 Task: Add Attachment from computer to Card Card0000000049 in Board Board0000000013 in Workspace WS0000000005 in Trello. Add Cover Green to Card Card0000000049 in Board Board0000000013 in Workspace WS0000000005 in Trello. Add "Move Card To …" Button titled Button0000000049 to "top" of the list "To Do" to Card Card0000000049 in Board Board0000000013 in Workspace WS0000000005 in Trello. Add Description DS0000000049 to Card Card0000000050 in Board Board0000000013 in Workspace WS0000000005 in Trello. Add Comment CM0000000049 to Card Card0000000050 in Board Board0000000013 in Workspace WS0000000005 in Trello
Action: Mouse moved to (397, 454)
Screenshot: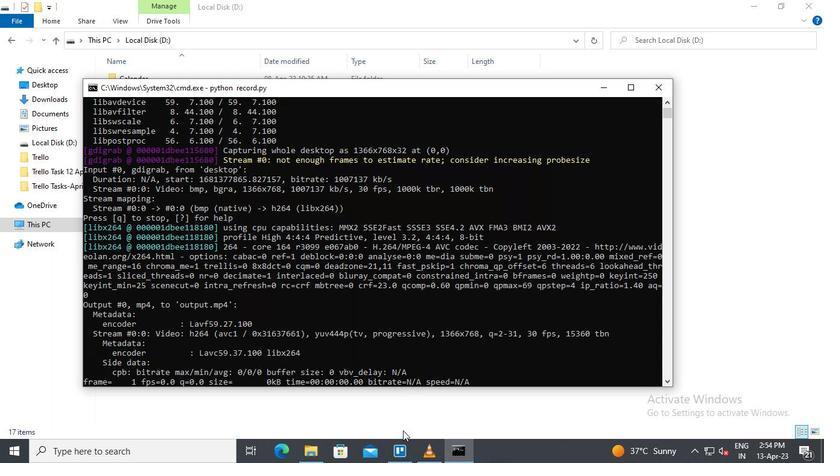 
Action: Mouse pressed left at (397, 454)
Screenshot: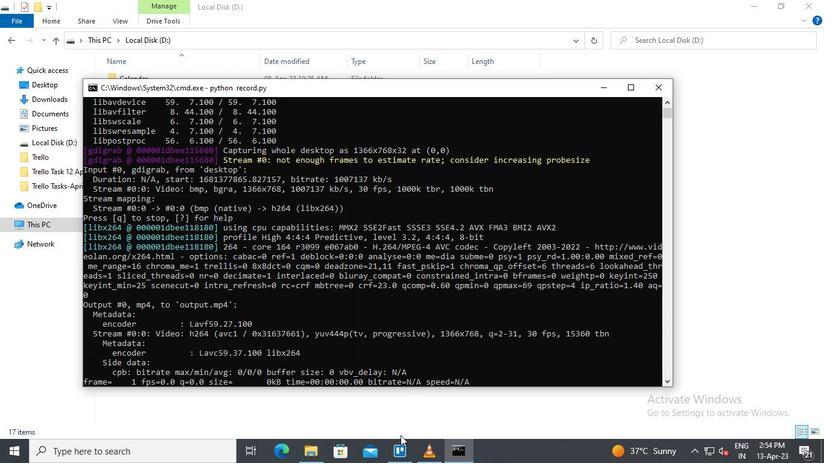
Action: Mouse moved to (237, 135)
Screenshot: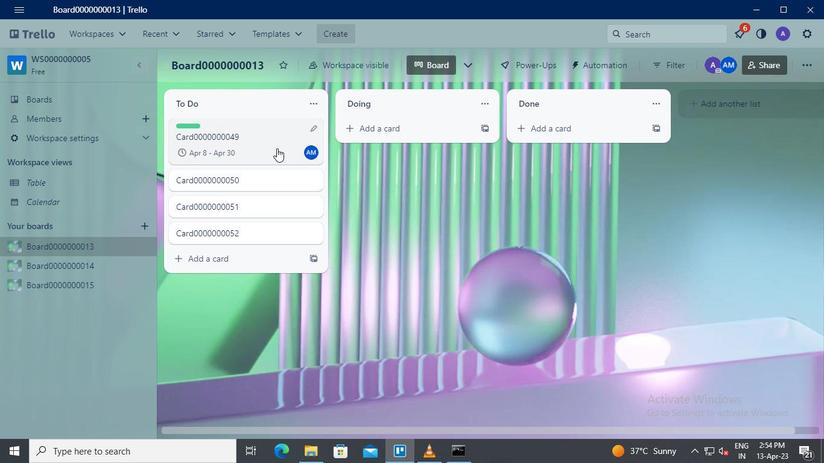 
Action: Mouse pressed left at (237, 135)
Screenshot: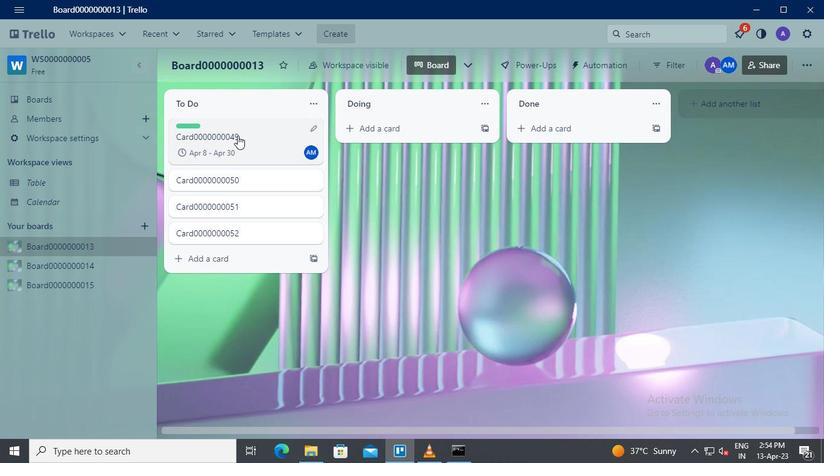 
Action: Mouse moved to (561, 247)
Screenshot: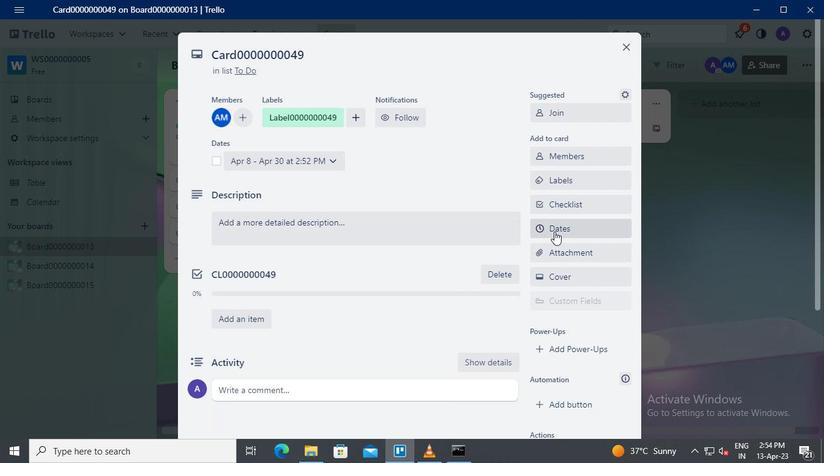 
Action: Mouse pressed left at (561, 247)
Screenshot: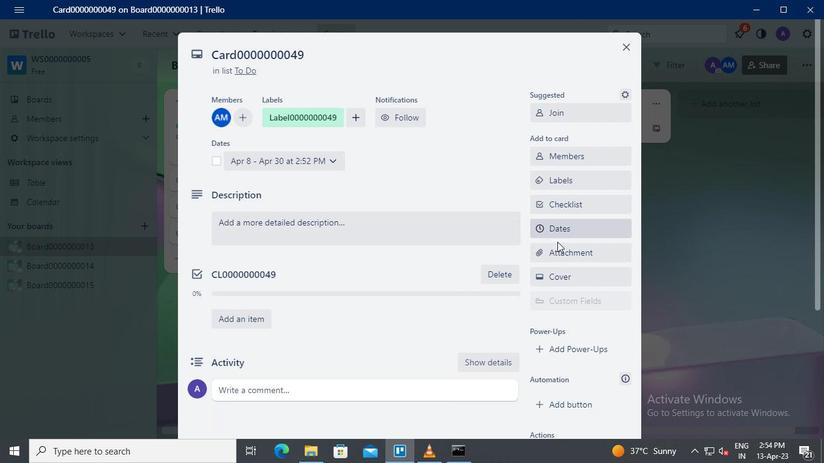 
Action: Mouse moved to (570, 103)
Screenshot: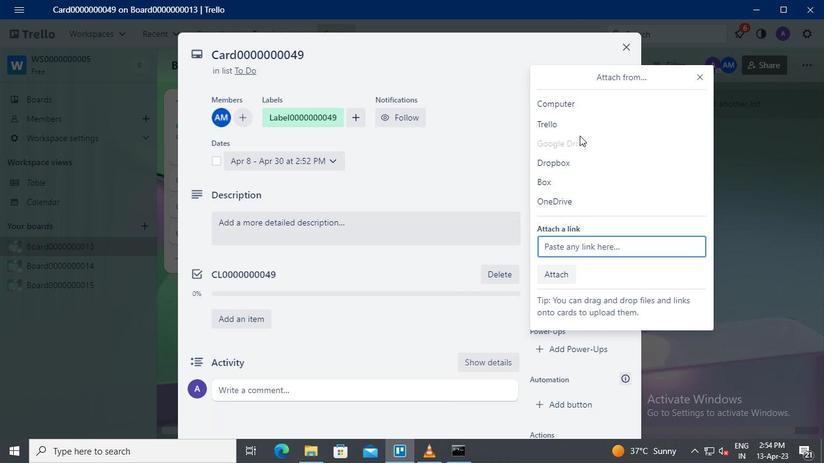 
Action: Mouse pressed left at (570, 103)
Screenshot: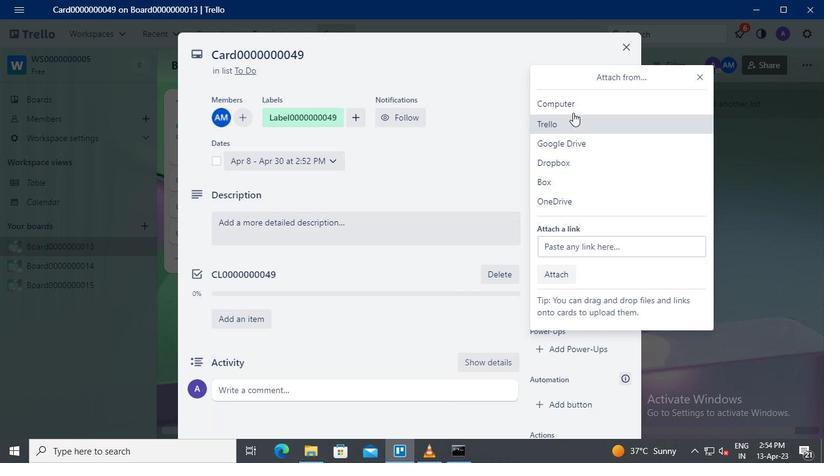 
Action: Mouse moved to (258, 105)
Screenshot: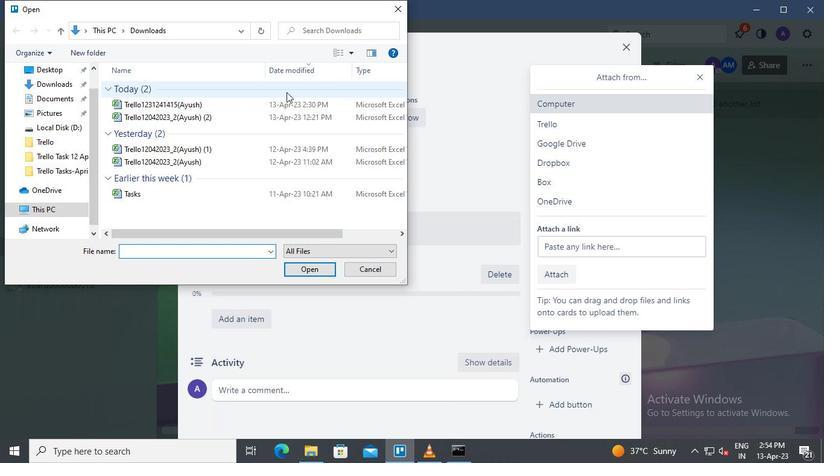 
Action: Mouse pressed left at (258, 105)
Screenshot: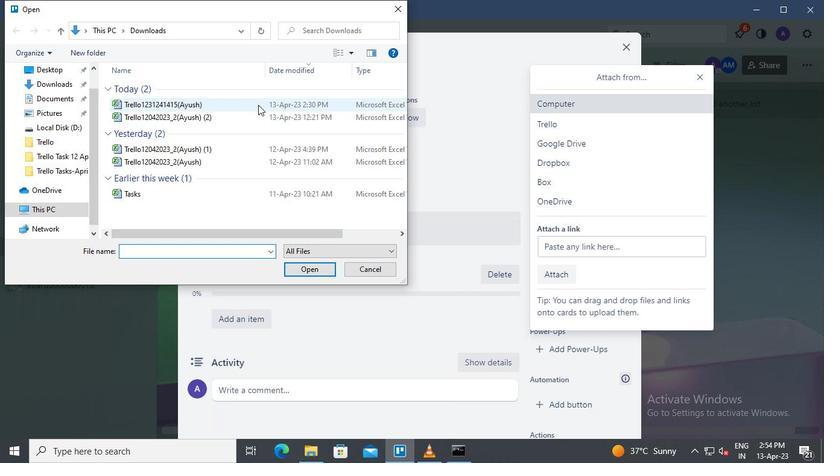 
Action: Mouse moved to (304, 266)
Screenshot: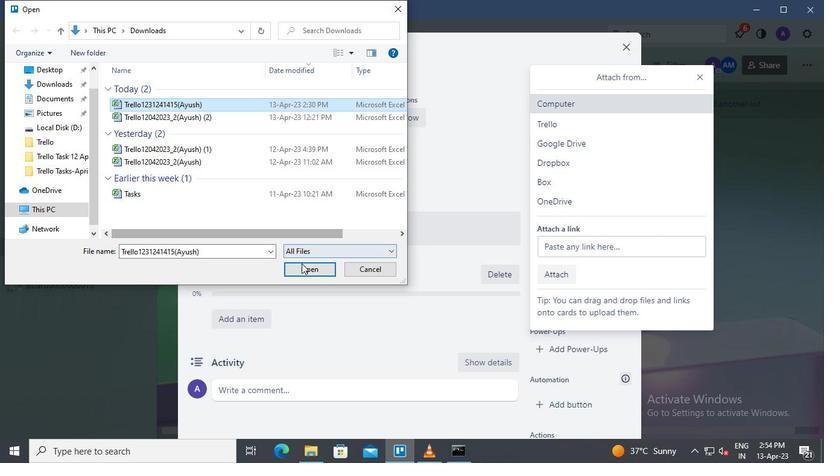 
Action: Mouse pressed left at (304, 266)
Screenshot: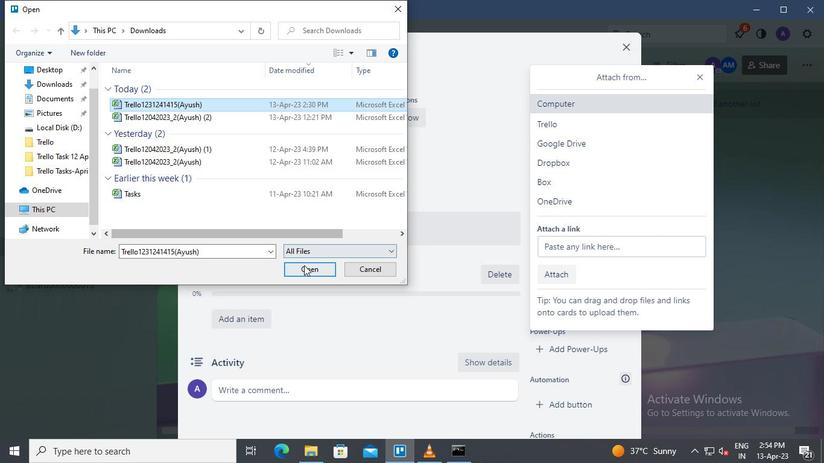 
Action: Mouse moved to (566, 277)
Screenshot: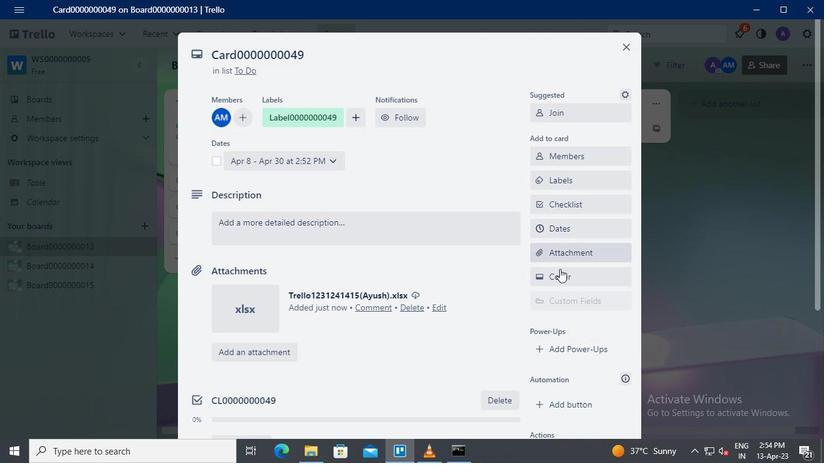 
Action: Mouse pressed left at (566, 277)
Screenshot: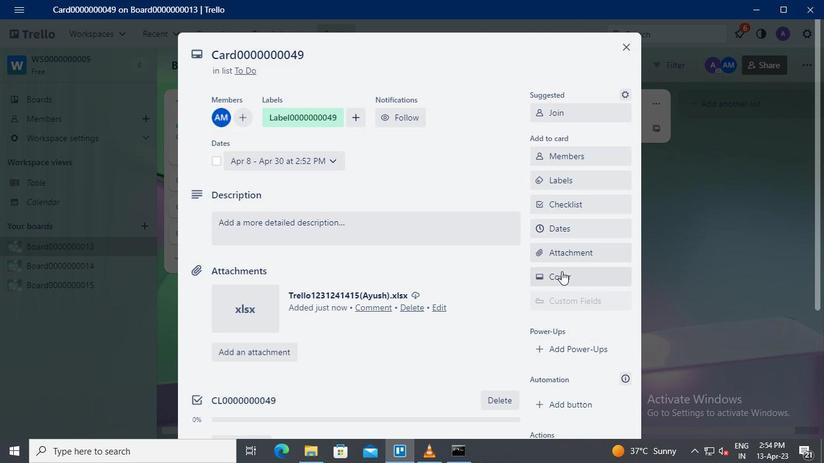 
Action: Mouse moved to (560, 197)
Screenshot: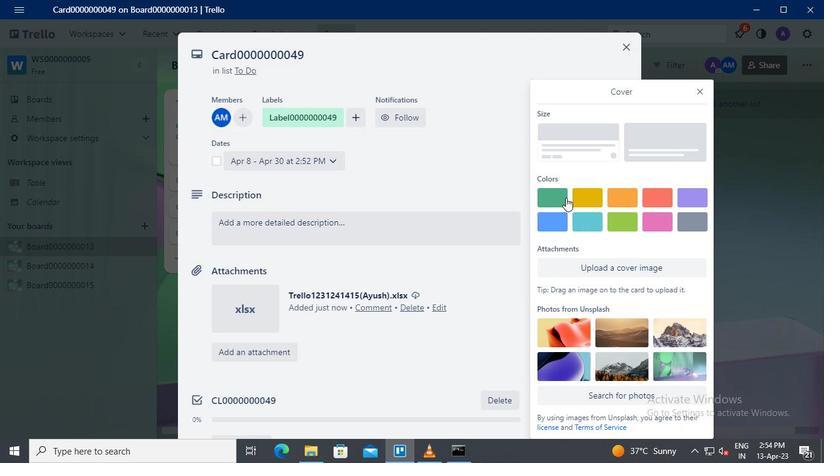 
Action: Mouse pressed left at (560, 197)
Screenshot: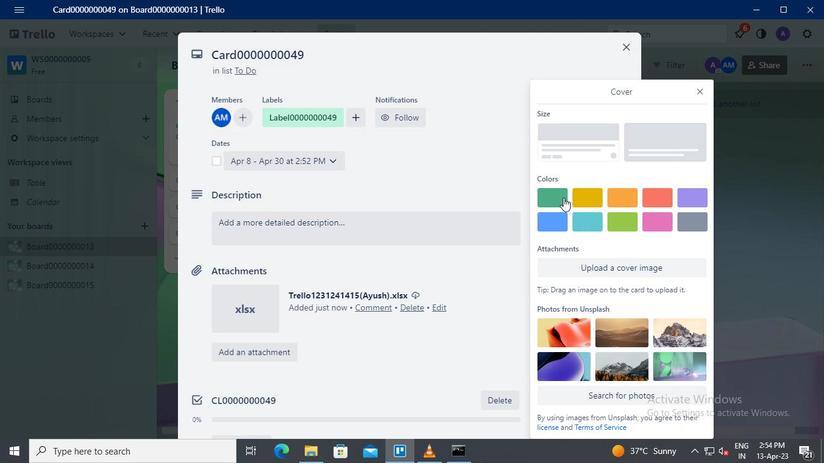 
Action: Mouse moved to (698, 71)
Screenshot: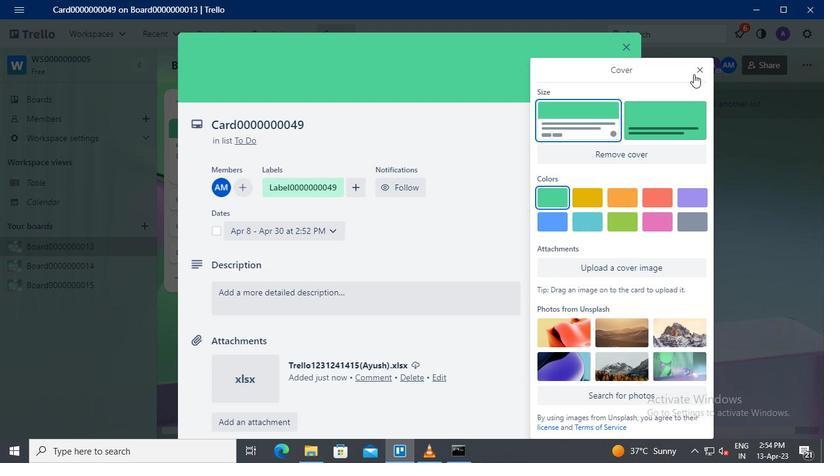 
Action: Mouse pressed left at (698, 71)
Screenshot: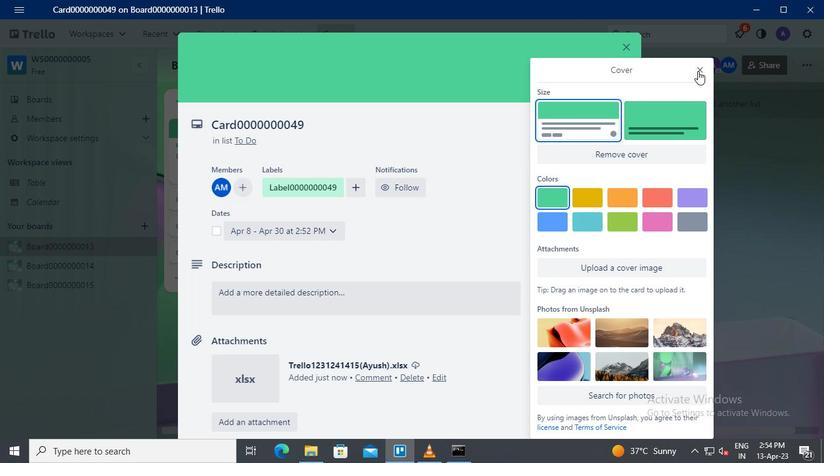 
Action: Mouse moved to (577, 267)
Screenshot: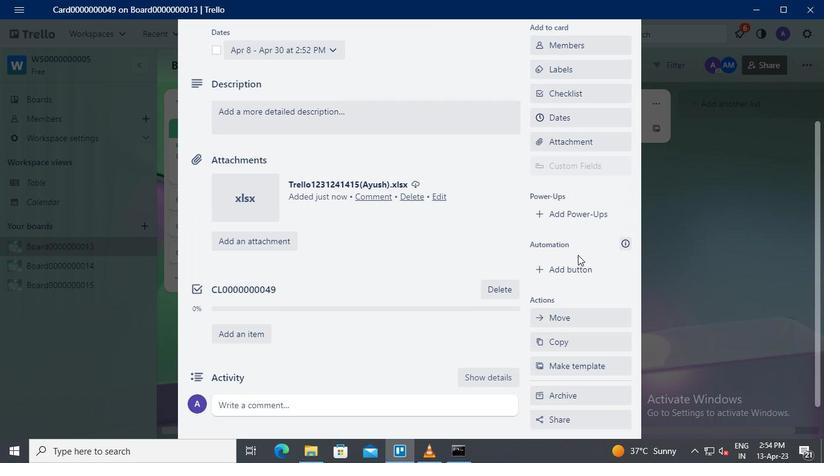 
Action: Mouse pressed left at (577, 267)
Screenshot: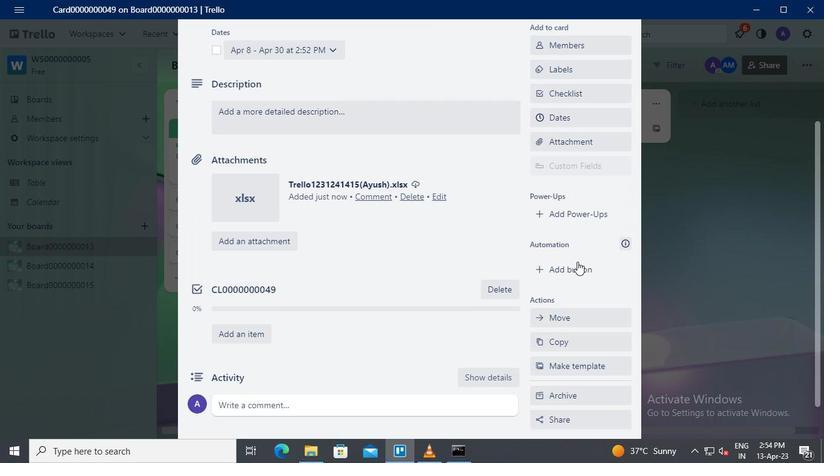 
Action: Mouse moved to (604, 114)
Screenshot: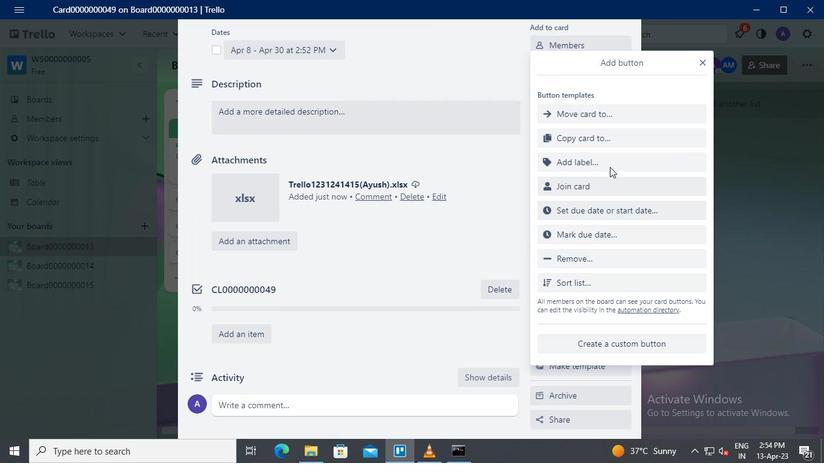 
Action: Mouse pressed left at (604, 114)
Screenshot: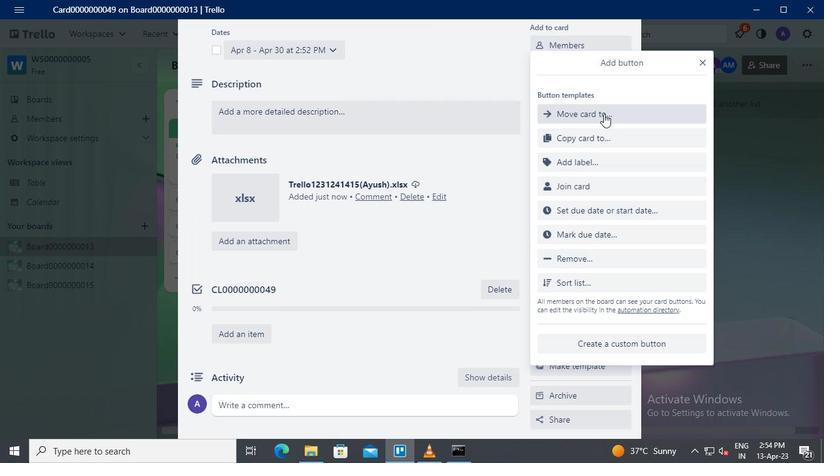 
Action: Mouse moved to (602, 114)
Screenshot: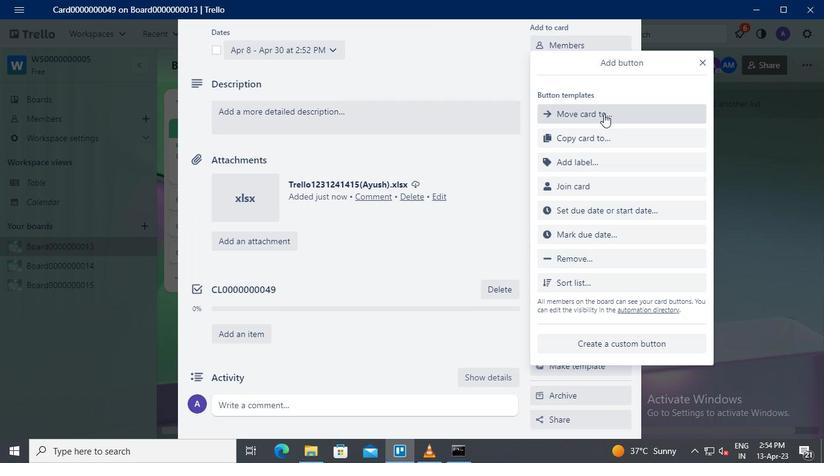 
Action: Keyboard Key.shift
Screenshot: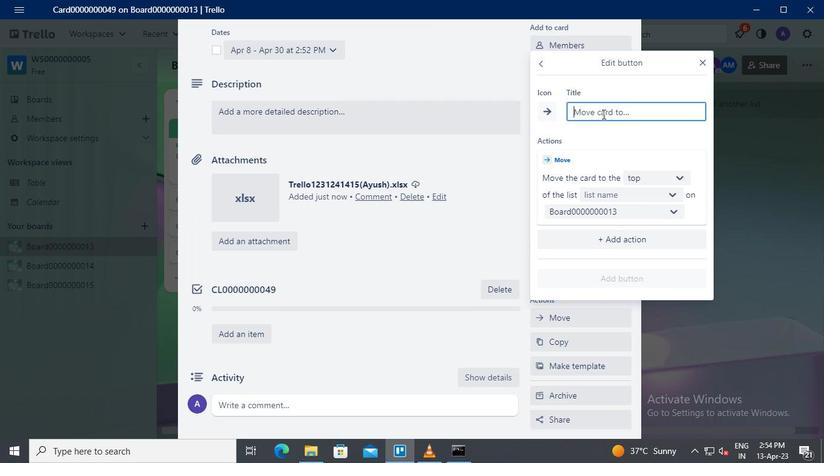 
Action: Keyboard B
Screenshot: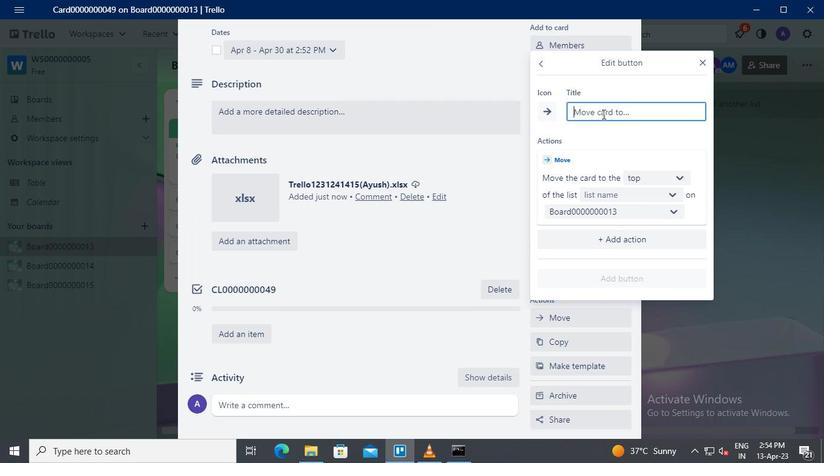 
Action: Keyboard u
Screenshot: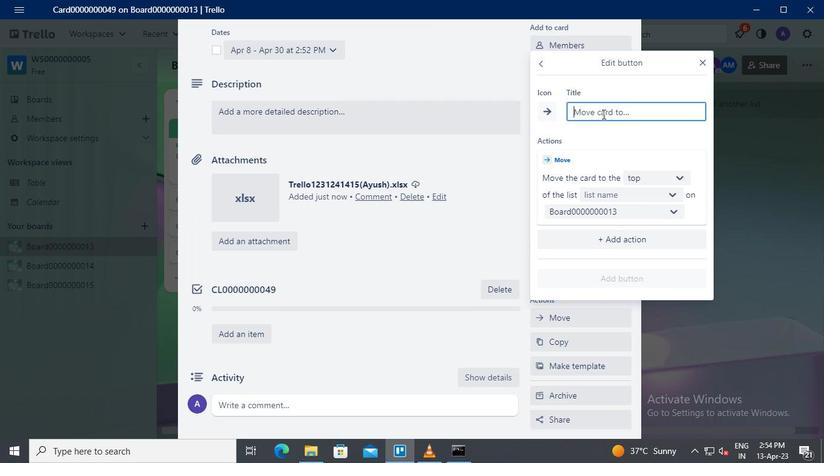 
Action: Keyboard t
Screenshot: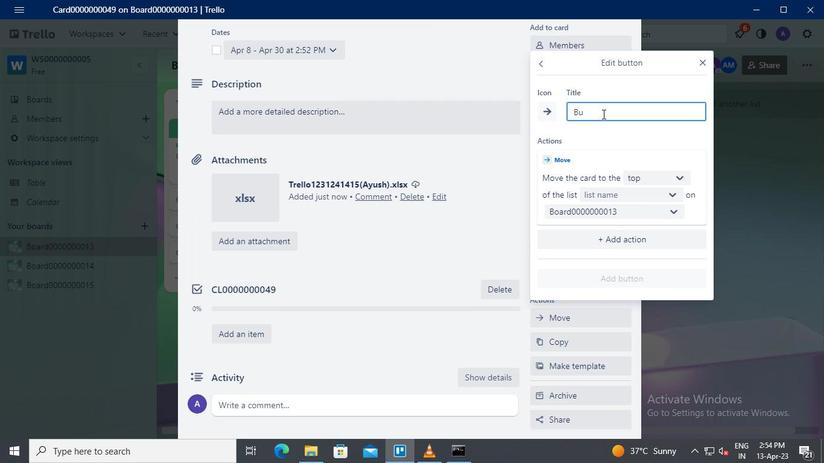 
Action: Keyboard t
Screenshot: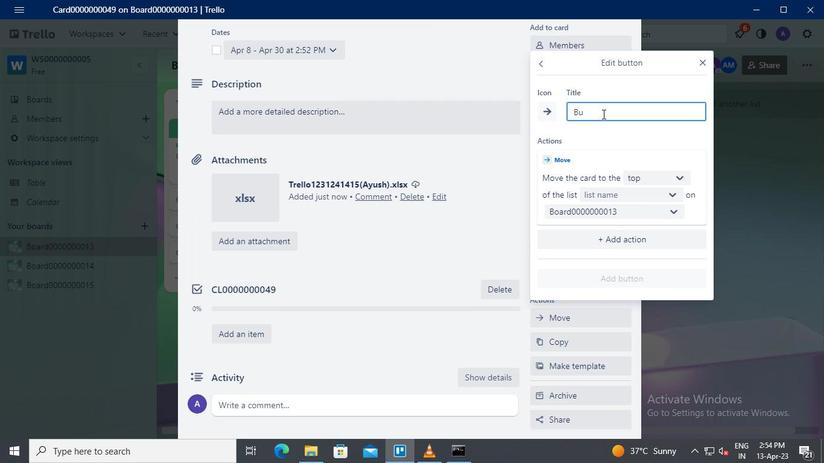 
Action: Keyboard o
Screenshot: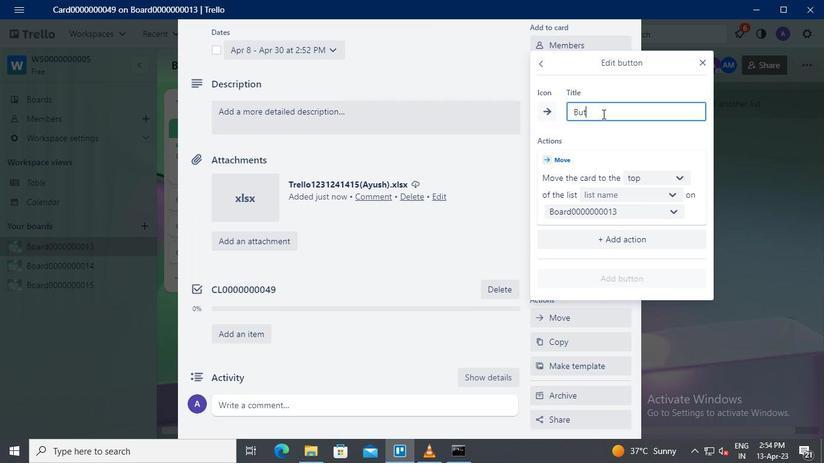 
Action: Keyboard n
Screenshot: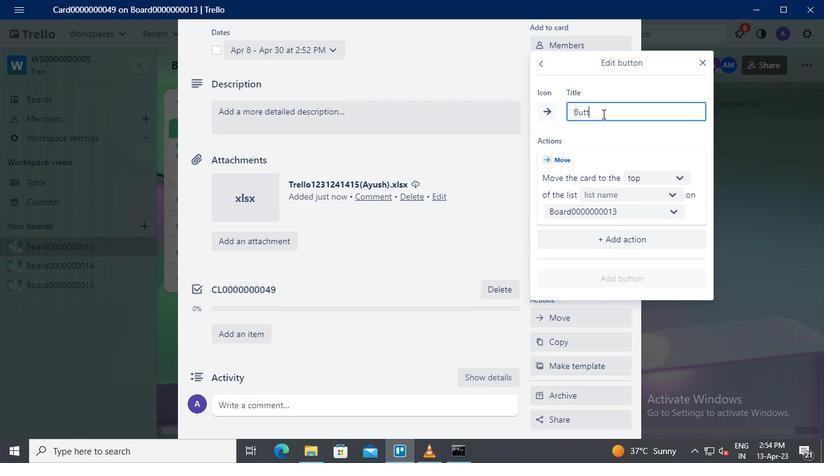 
Action: Keyboard <96>
Screenshot: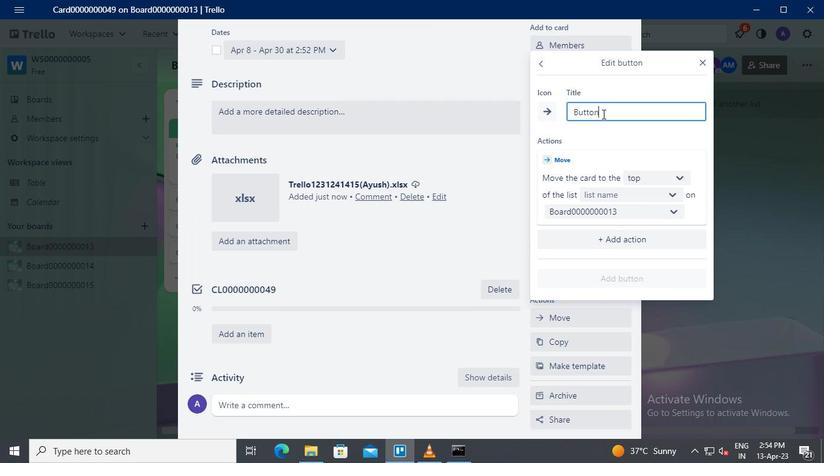 
Action: Keyboard <96>
Screenshot: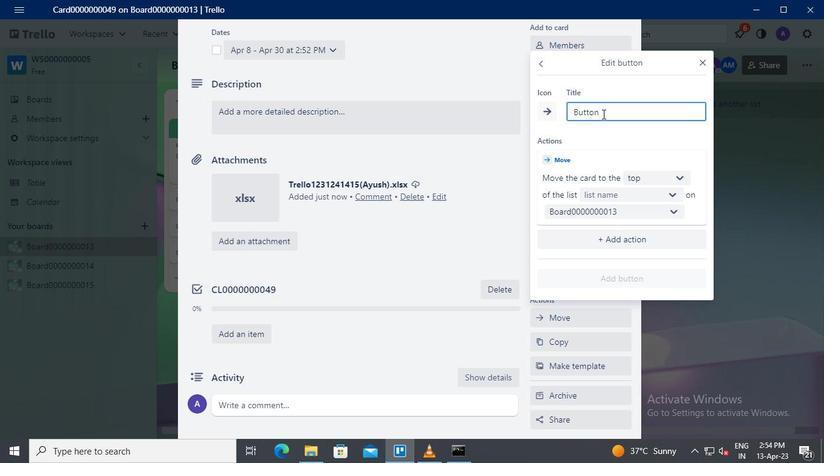 
Action: Keyboard <96>
Screenshot: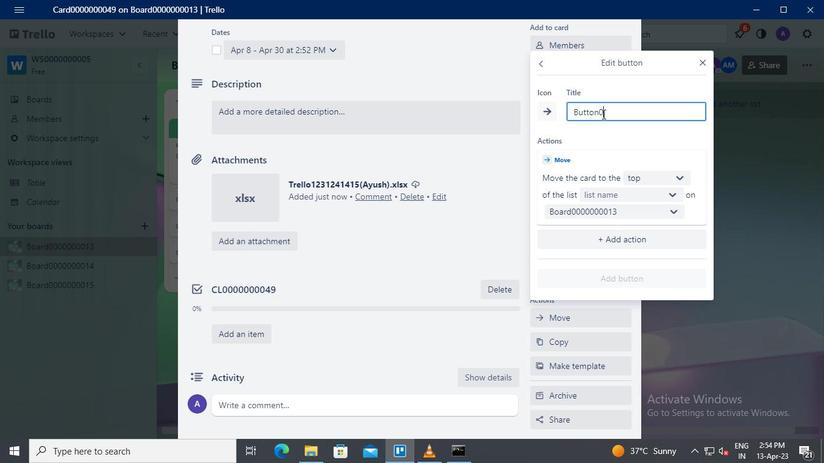 
Action: Keyboard <96>
Screenshot: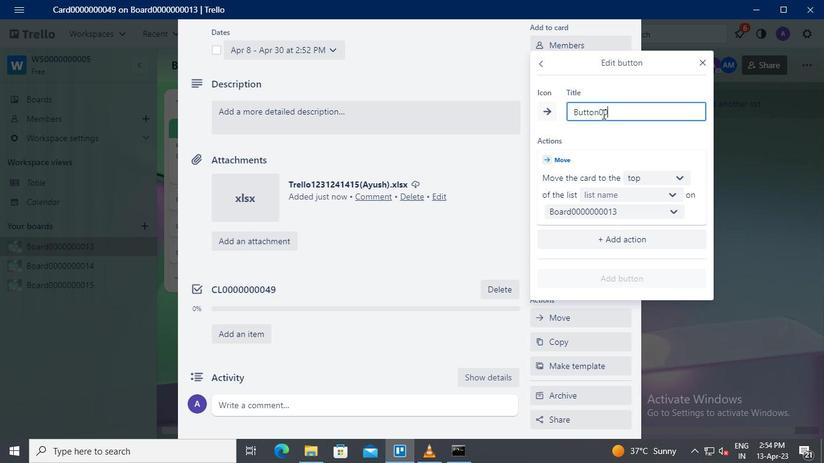 
Action: Keyboard <96>
Screenshot: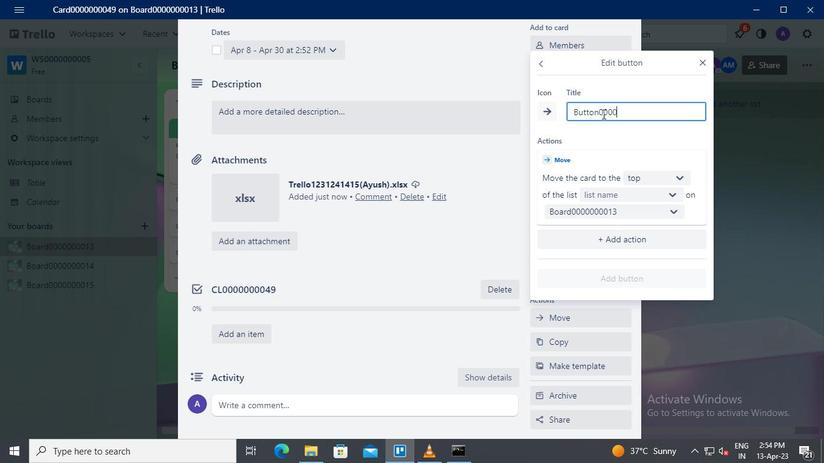 
Action: Keyboard <96>
Screenshot: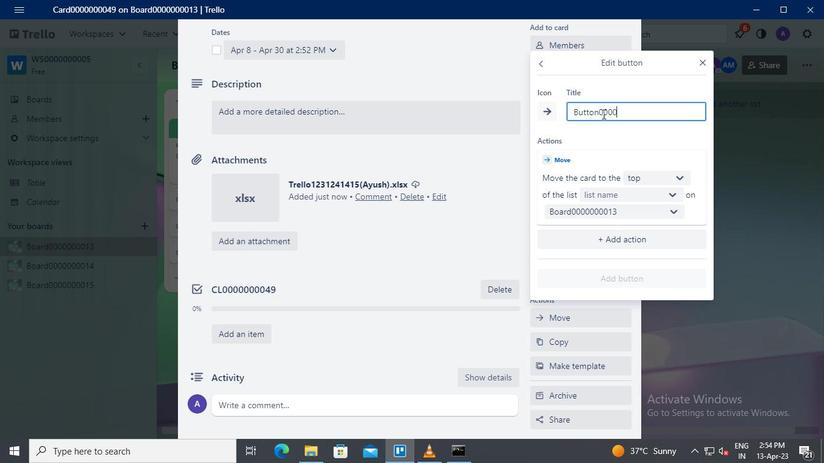 
Action: Keyboard <96>
Screenshot: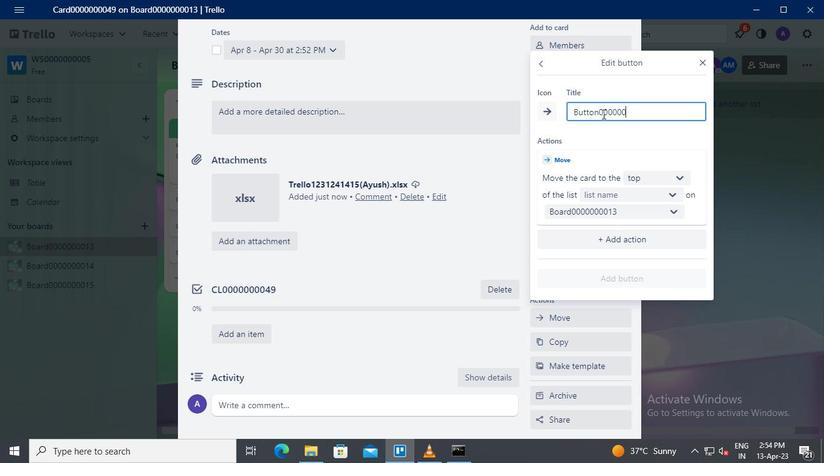 
Action: Keyboard <96>
Screenshot: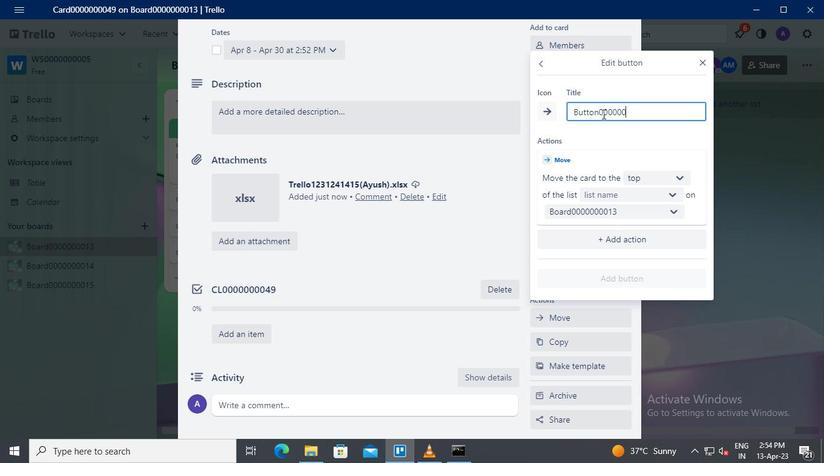 
Action: Keyboard <100>
Screenshot: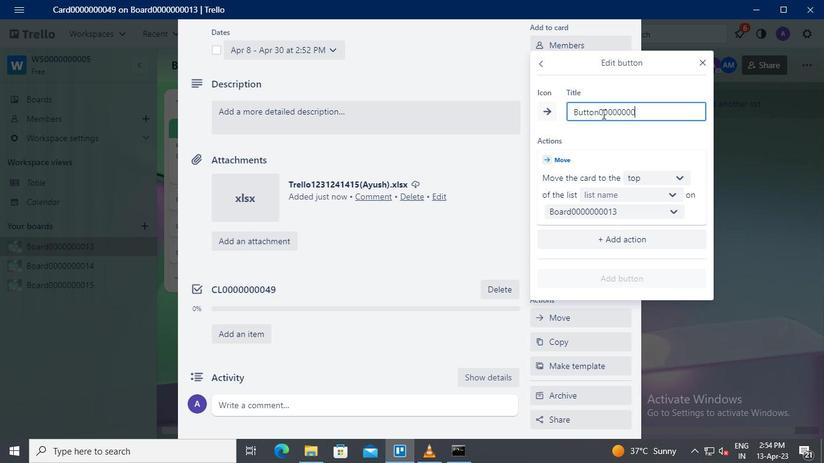 
Action: Keyboard <105>
Screenshot: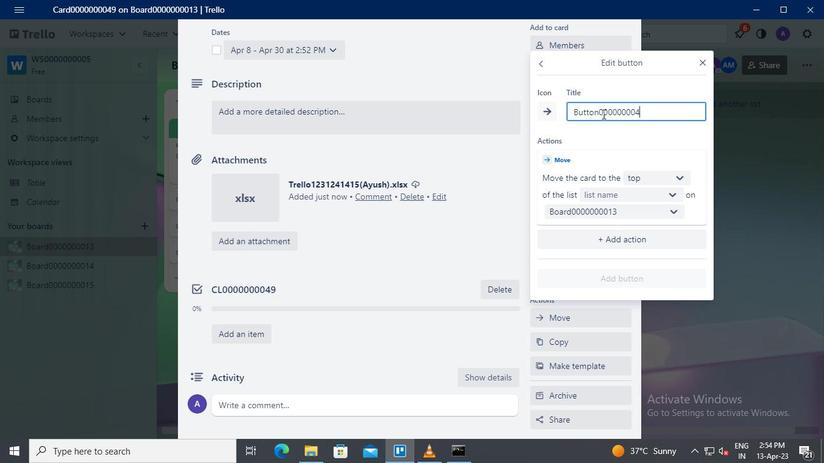 
Action: Mouse moved to (633, 175)
Screenshot: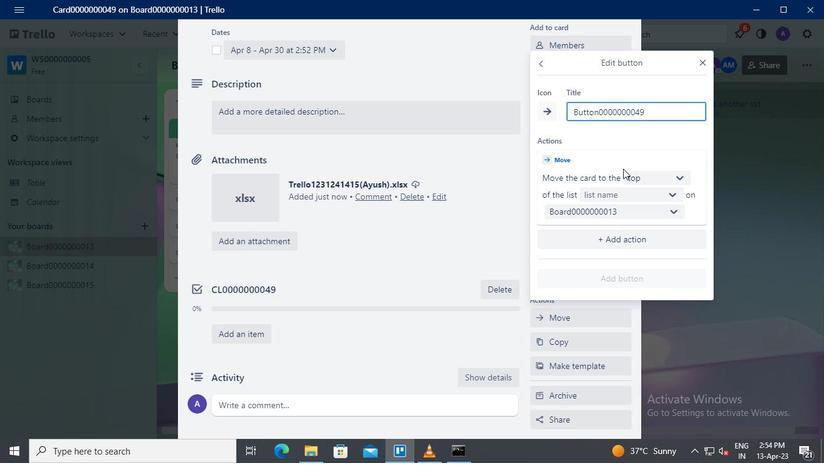
Action: Mouse pressed left at (633, 175)
Screenshot: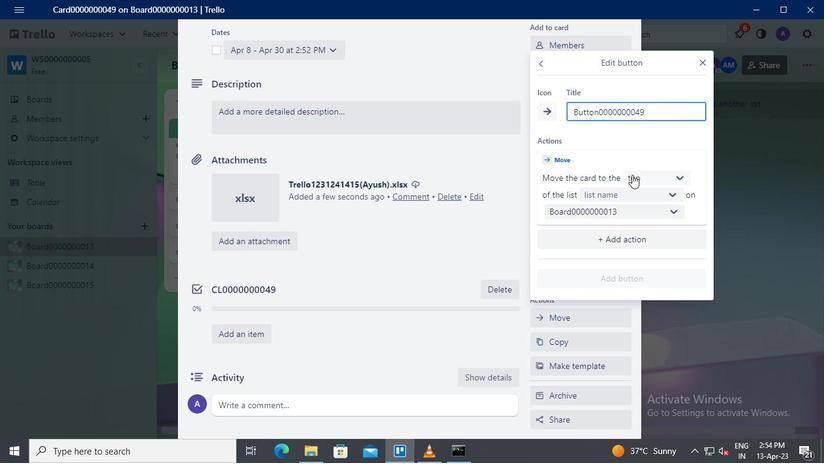 
Action: Mouse moved to (645, 198)
Screenshot: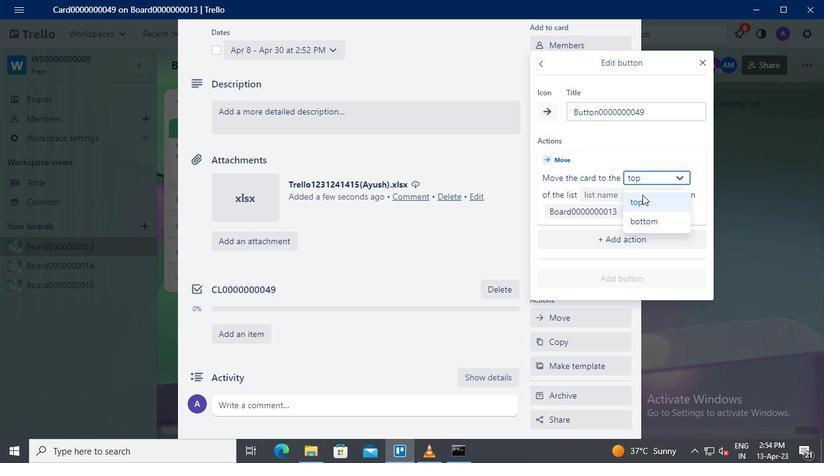 
Action: Mouse pressed left at (645, 198)
Screenshot: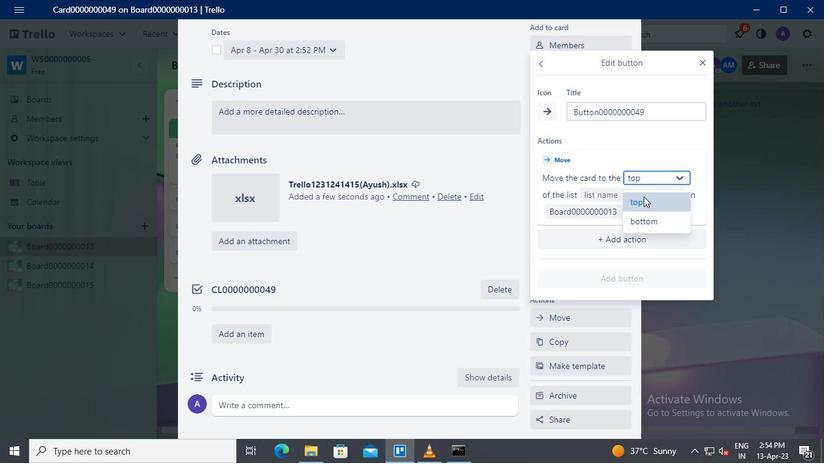 
Action: Mouse moved to (619, 192)
Screenshot: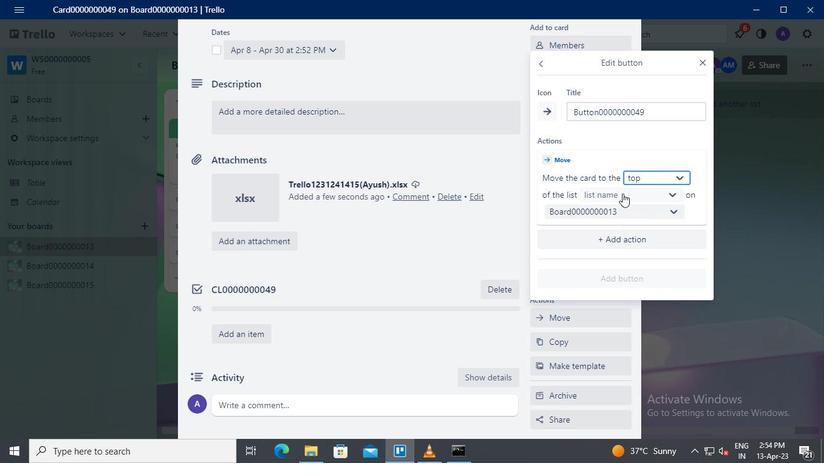 
Action: Mouse pressed left at (619, 192)
Screenshot: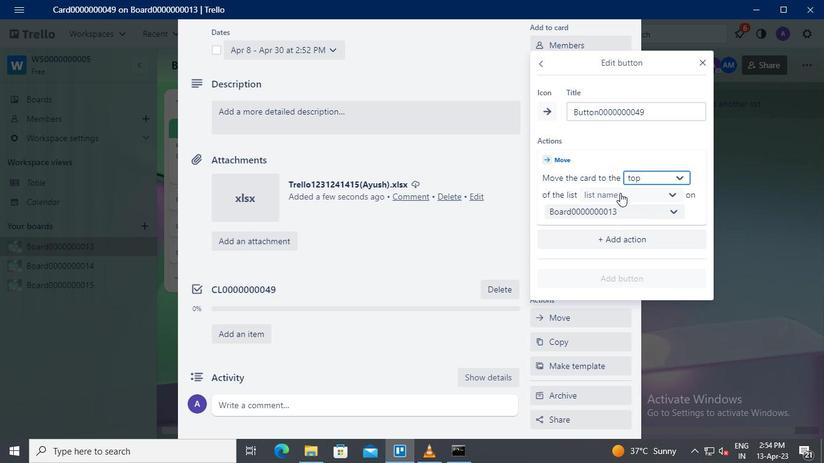 
Action: Mouse moved to (616, 214)
Screenshot: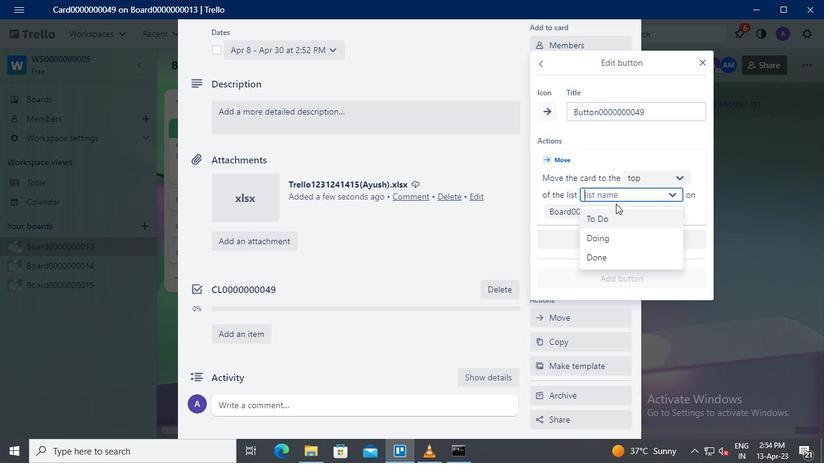 
Action: Mouse pressed left at (616, 214)
Screenshot: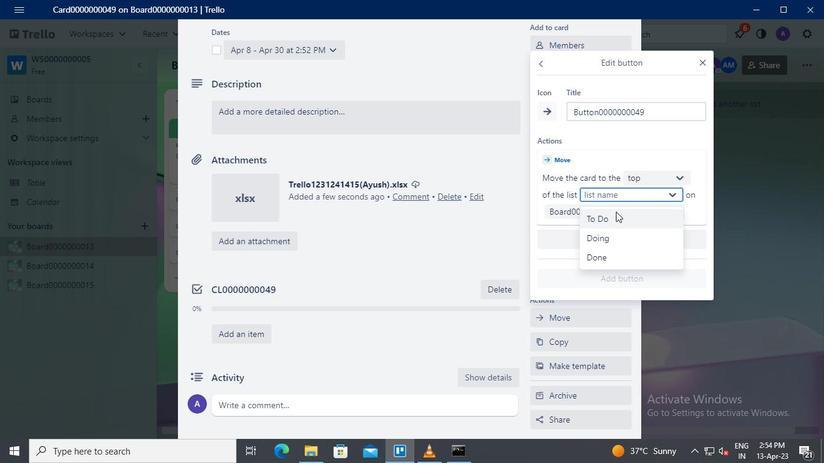 
Action: Mouse moved to (623, 275)
Screenshot: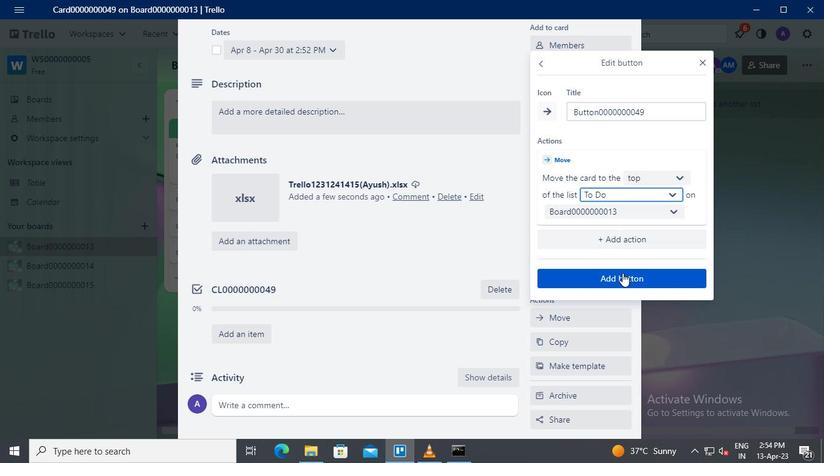 
Action: Mouse pressed left at (623, 275)
Screenshot: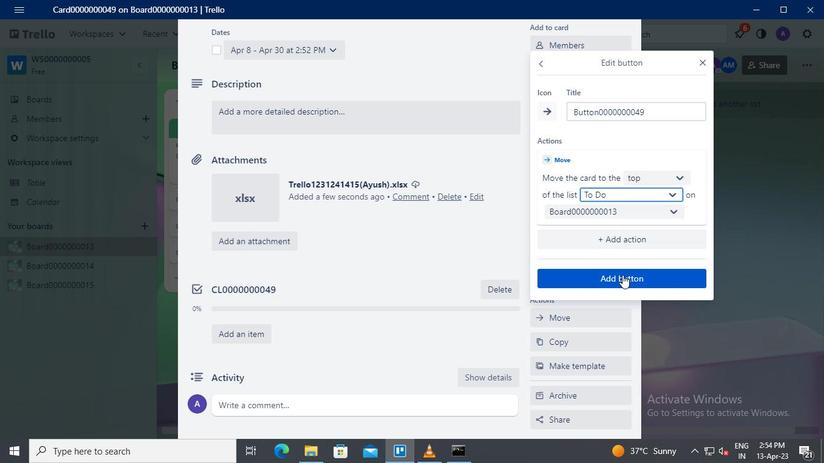 
Action: Mouse moved to (235, 116)
Screenshot: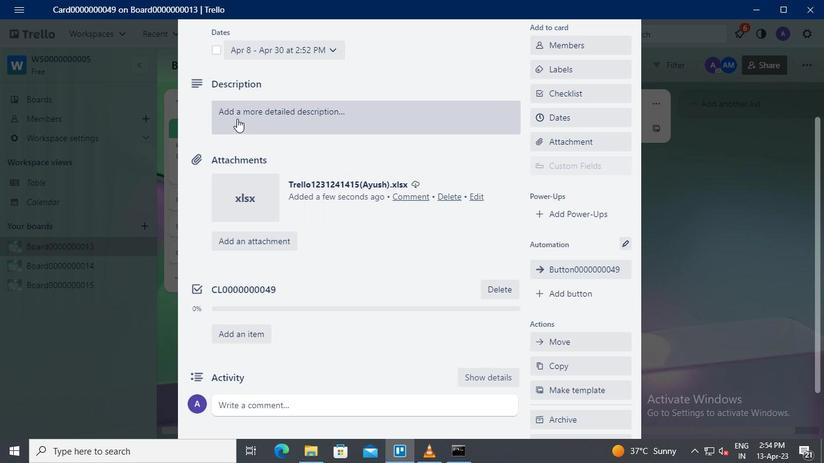 
Action: Mouse pressed left at (235, 116)
Screenshot: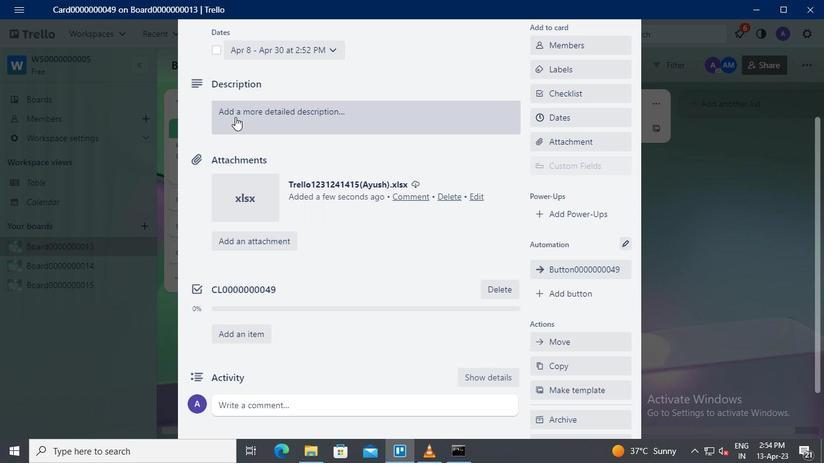 
Action: Mouse moved to (246, 160)
Screenshot: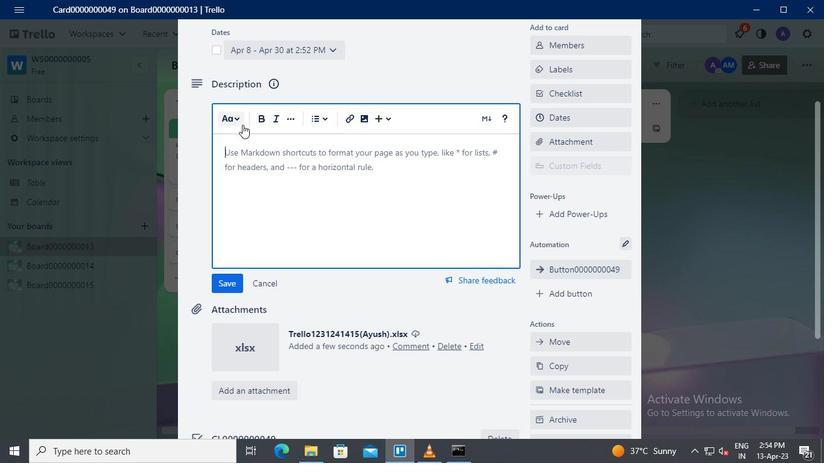 
Action: Mouse pressed left at (246, 160)
Screenshot: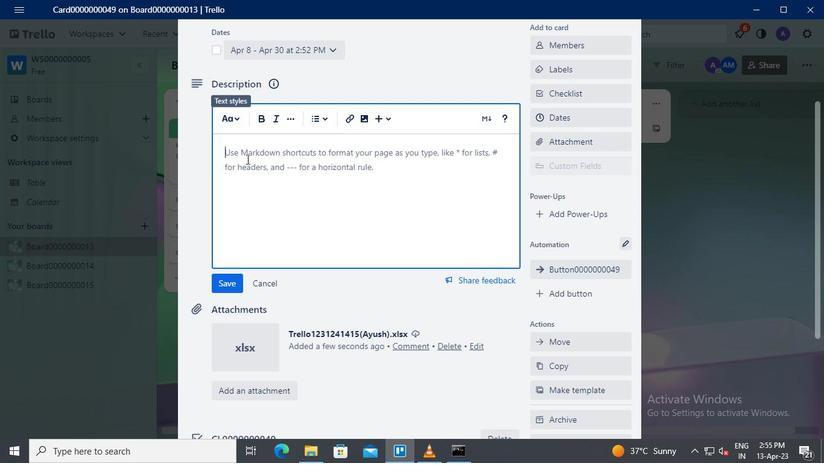 
Action: Keyboard Key.shift
Screenshot: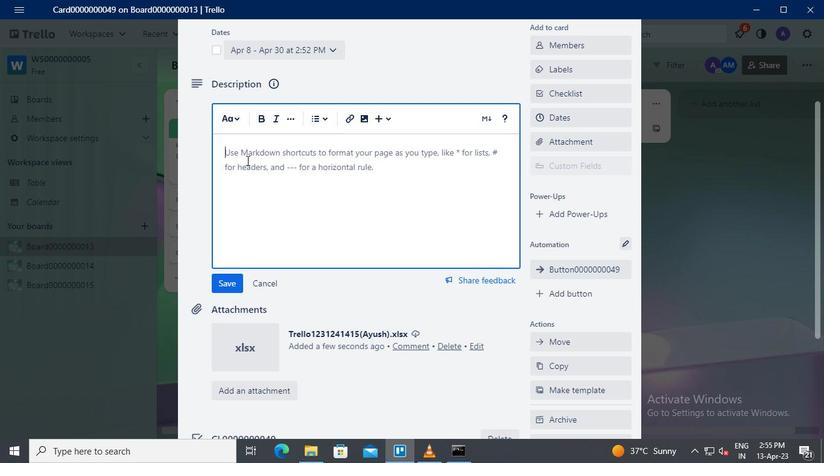 
Action: Keyboard D
Screenshot: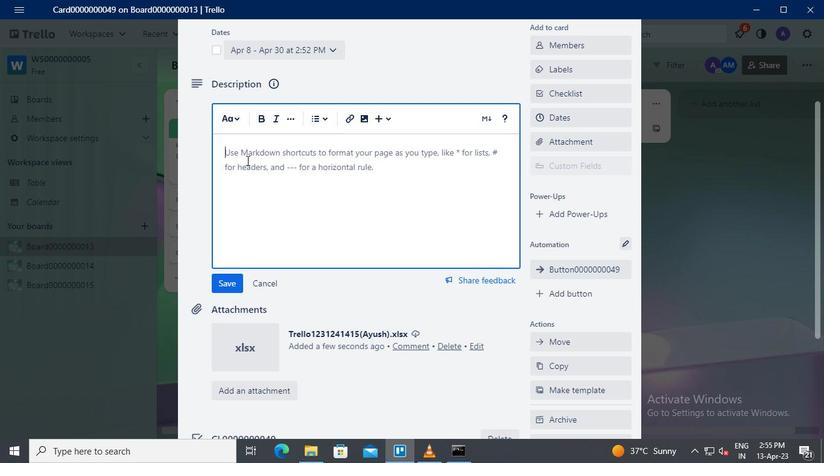 
Action: Keyboard S
Screenshot: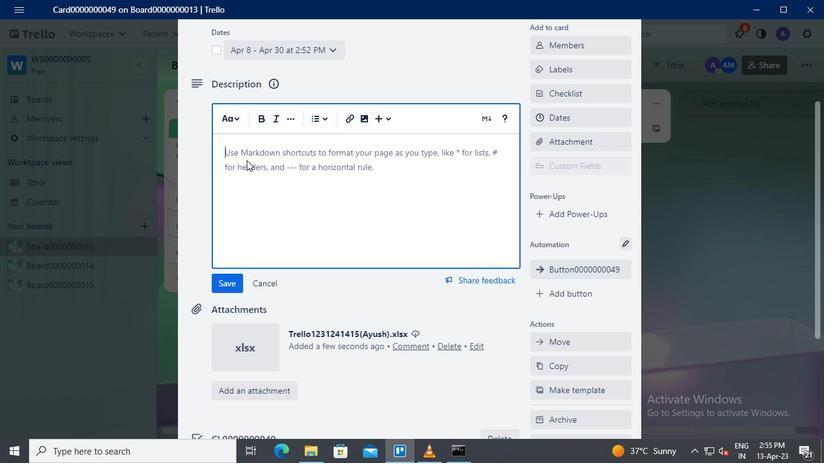 
Action: Keyboard <96>
Screenshot: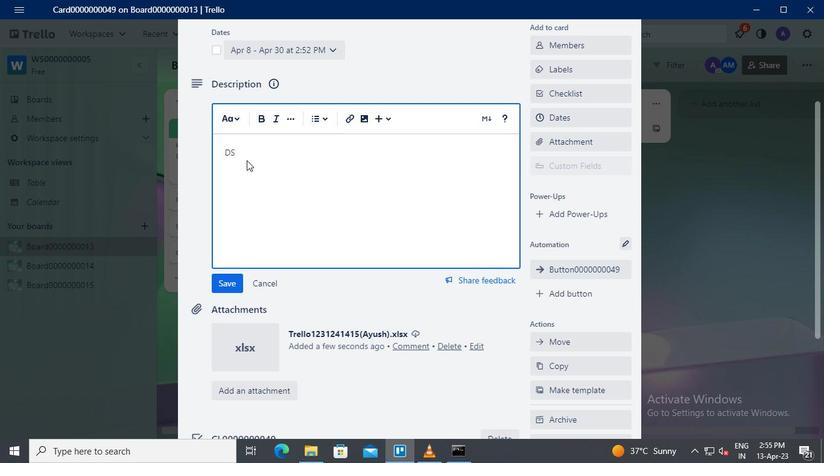 
Action: Keyboard <96>
Screenshot: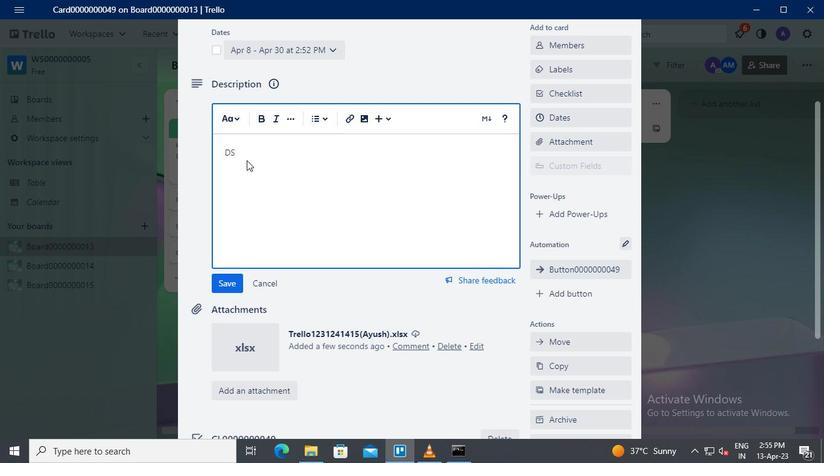 
Action: Keyboard <96>
Screenshot: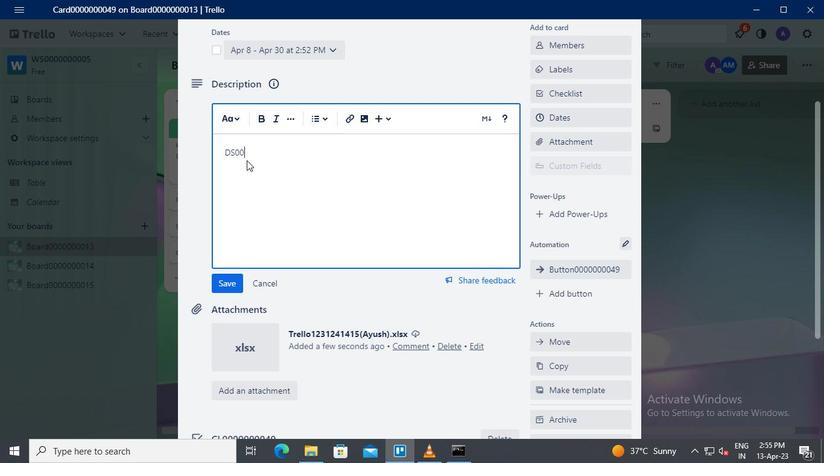 
Action: Keyboard <96>
Screenshot: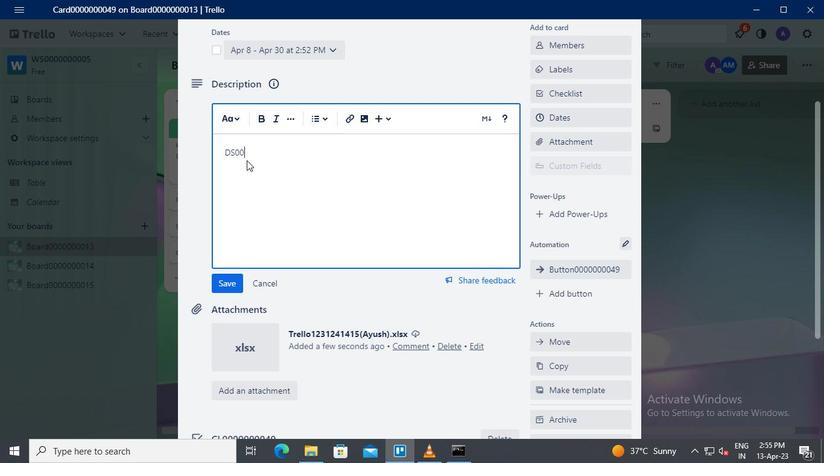 
Action: Keyboard <96>
Screenshot: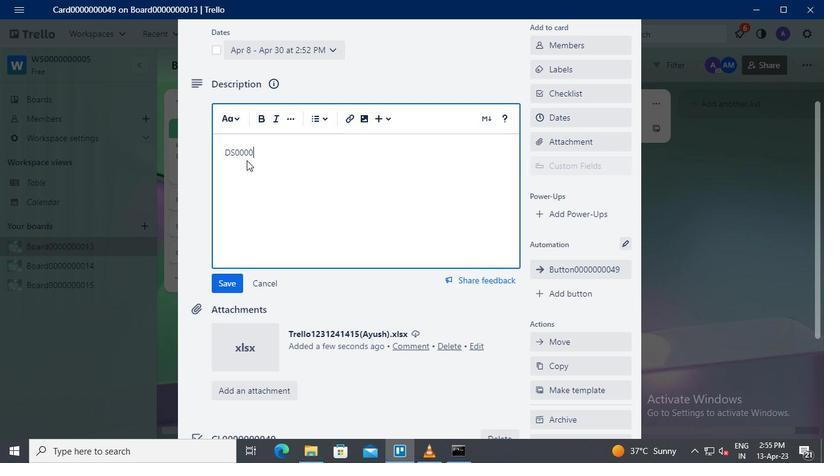 
Action: Keyboard <96>
Screenshot: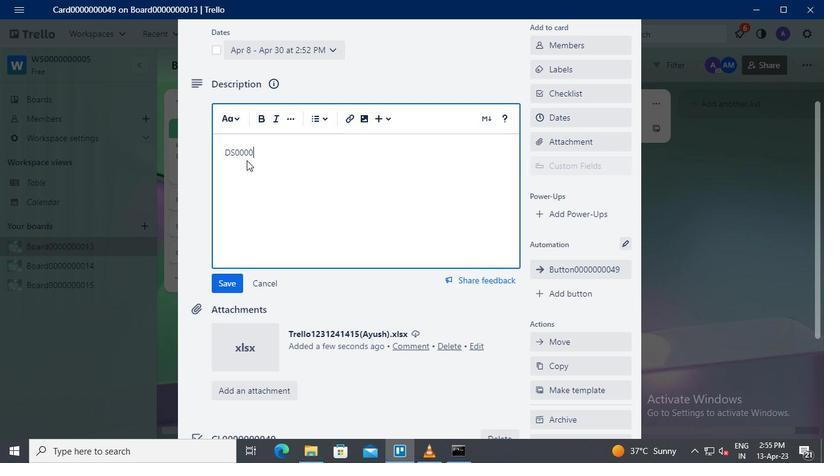 
Action: Keyboard <96>
Screenshot: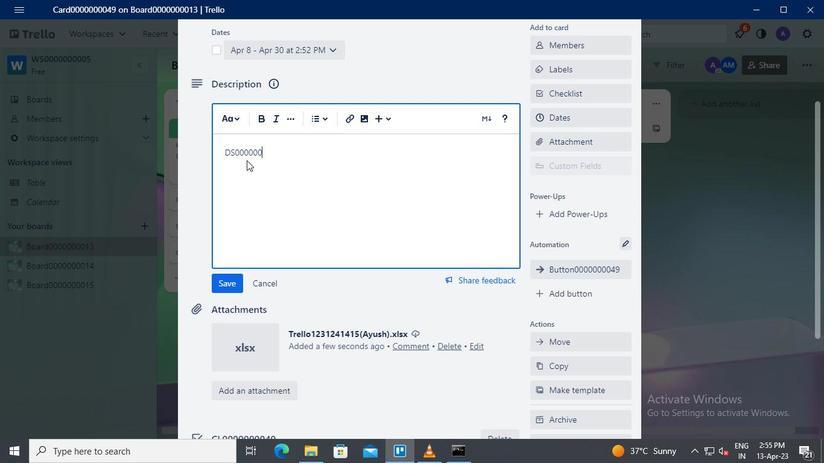 
Action: Keyboard <96>
Screenshot: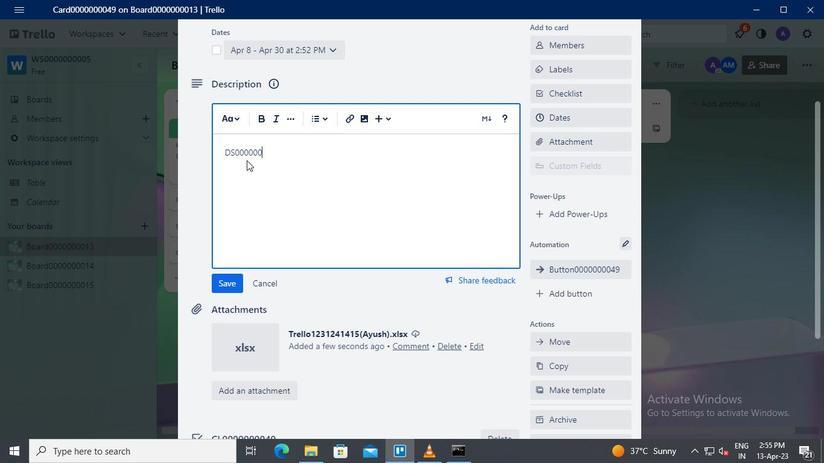 
Action: Keyboard <100>
Screenshot: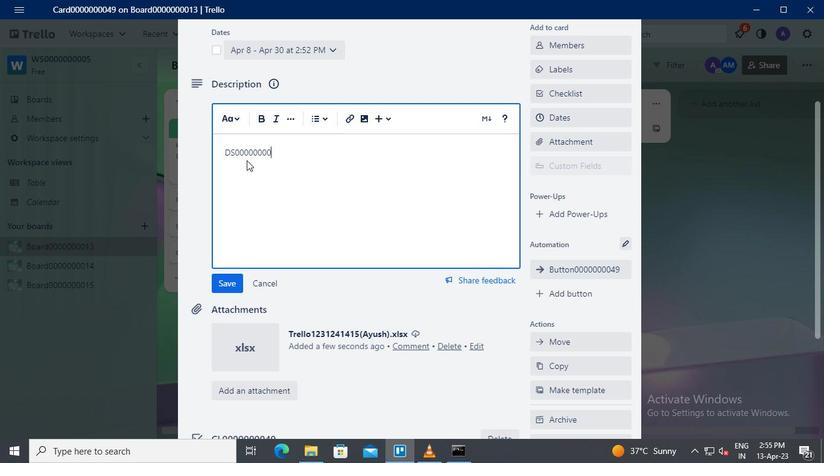 
Action: Keyboard <105>
Screenshot: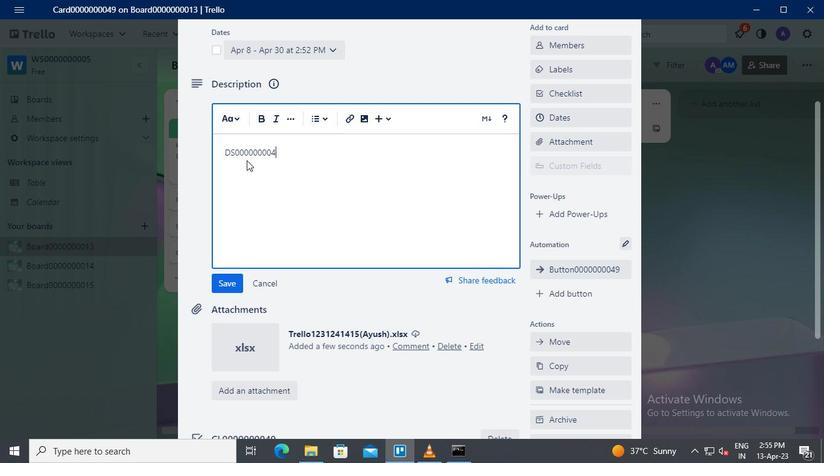 
Action: Mouse moved to (229, 283)
Screenshot: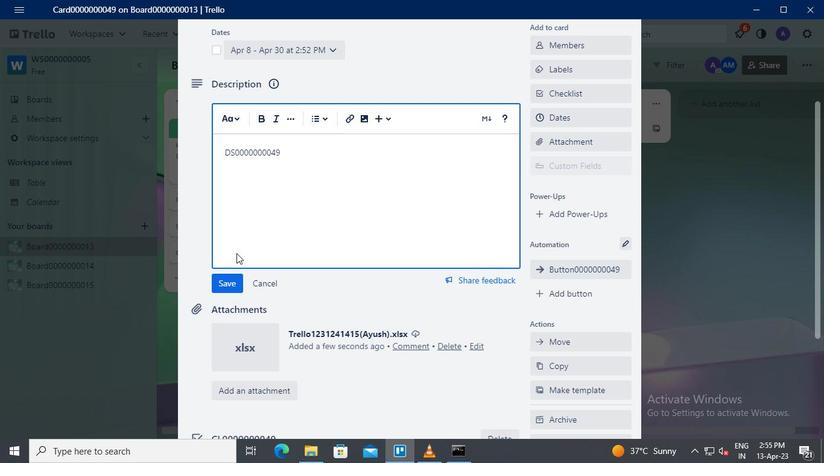 
Action: Mouse pressed left at (229, 283)
Screenshot: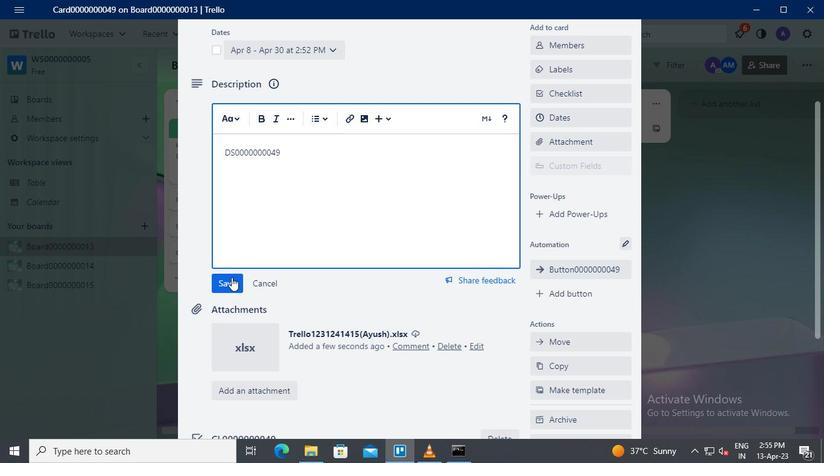 
Action: Mouse moved to (263, 303)
Screenshot: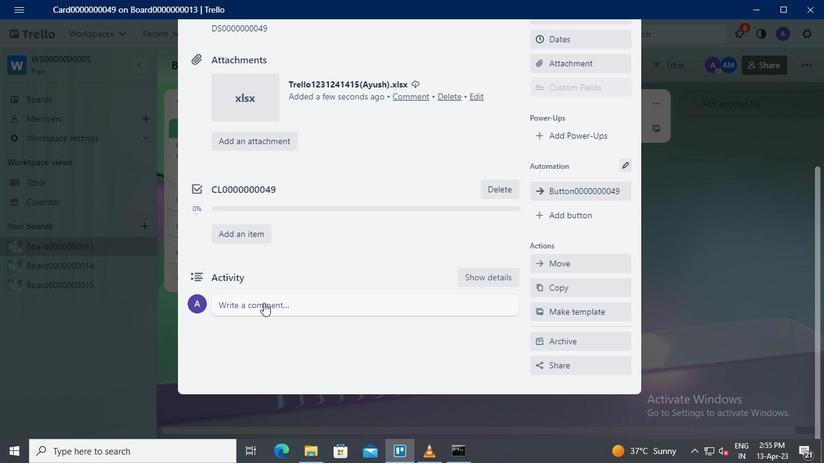 
Action: Mouse pressed left at (263, 303)
Screenshot: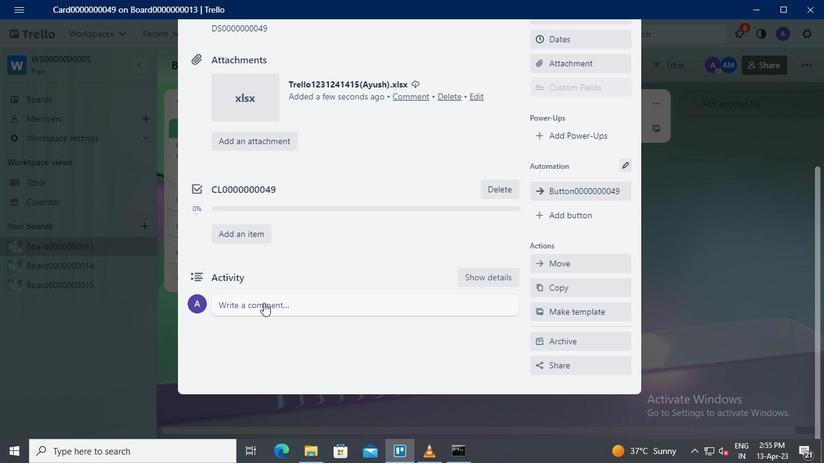 
Action: Mouse moved to (262, 307)
Screenshot: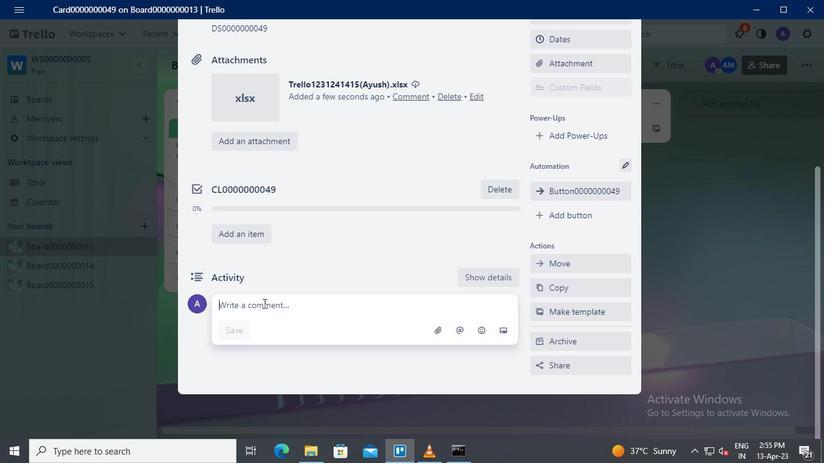 
Action: Keyboard Key.shift
Screenshot: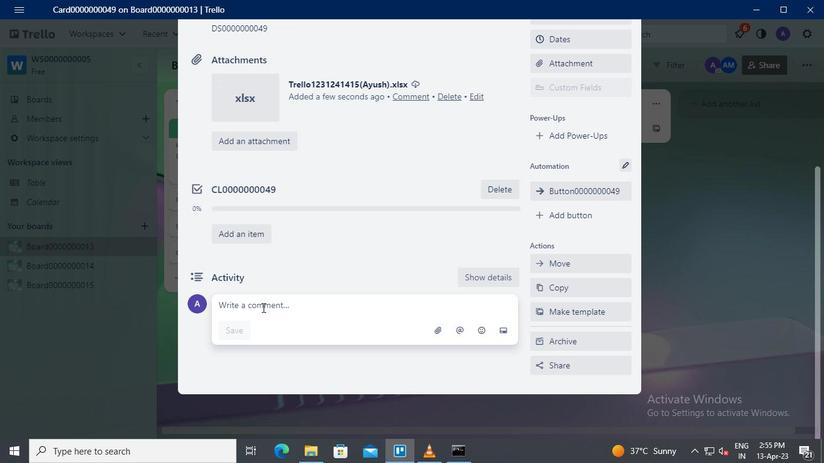 
Action: Keyboard C
Screenshot: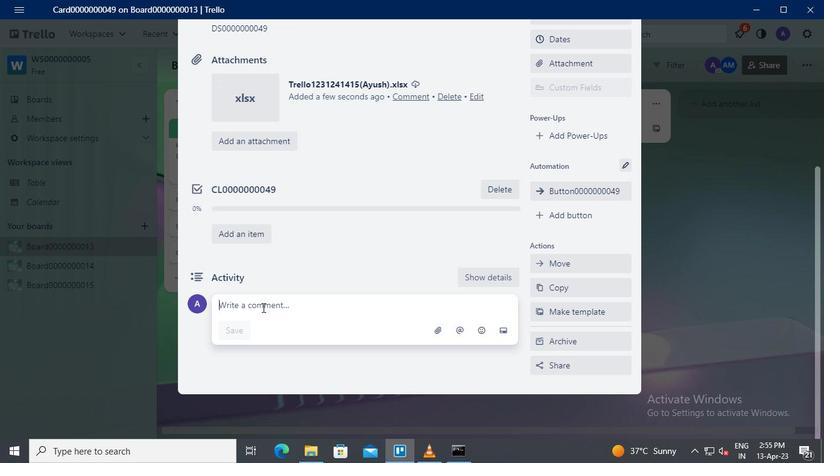 
Action: Keyboard M
Screenshot: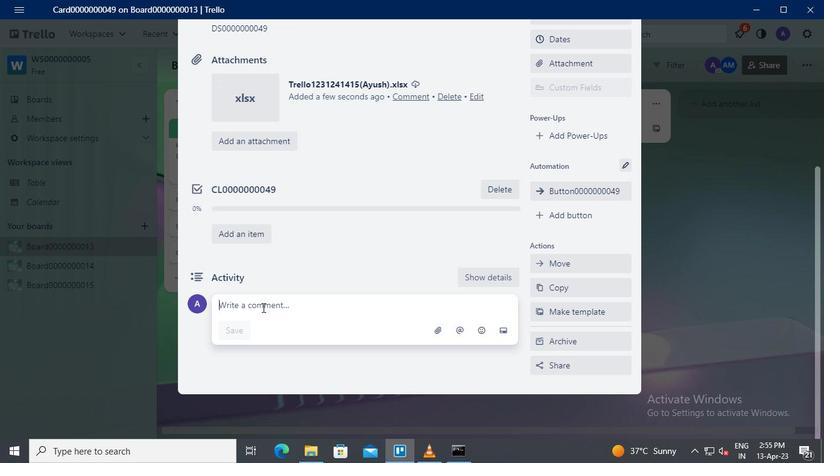 
Action: Keyboard <96>
Screenshot: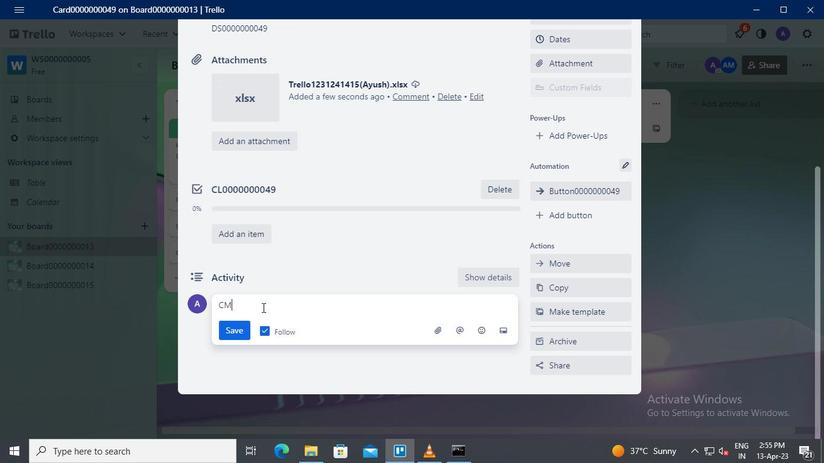 
Action: Keyboard <96>
Screenshot: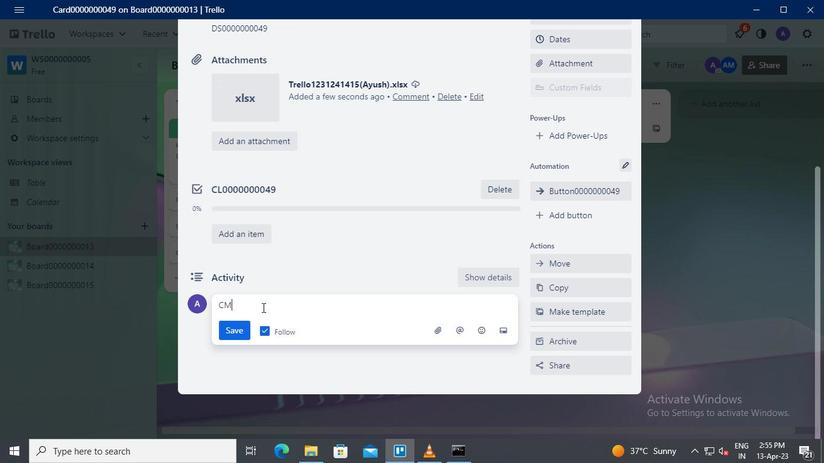 
Action: Keyboard <96>
Screenshot: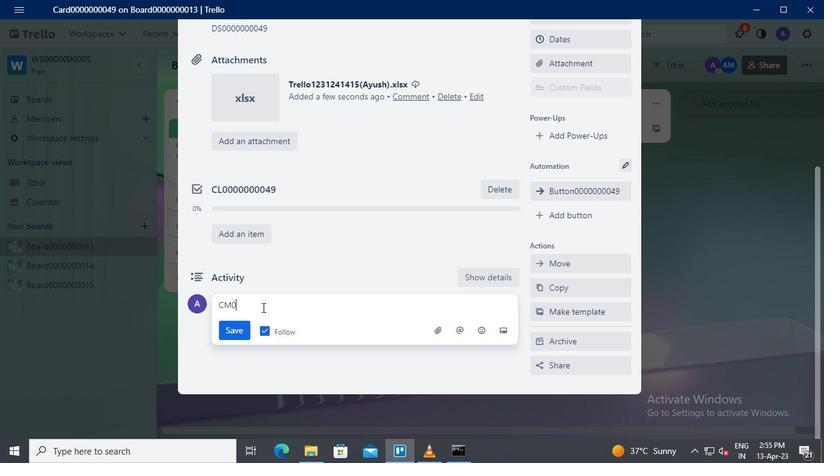 
Action: Keyboard <96>
Screenshot: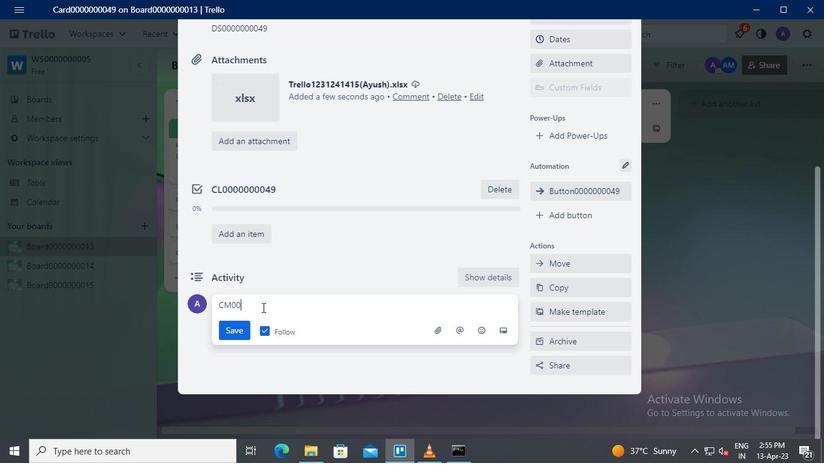 
Action: Keyboard <96>
Screenshot: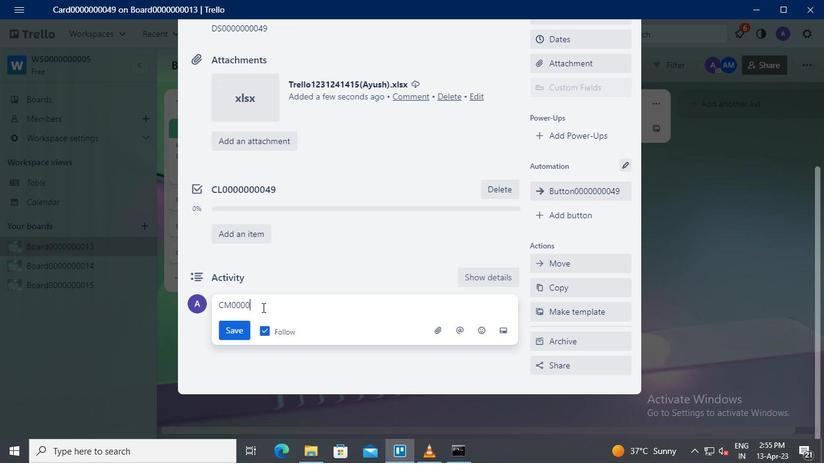 
Action: Keyboard <96>
Screenshot: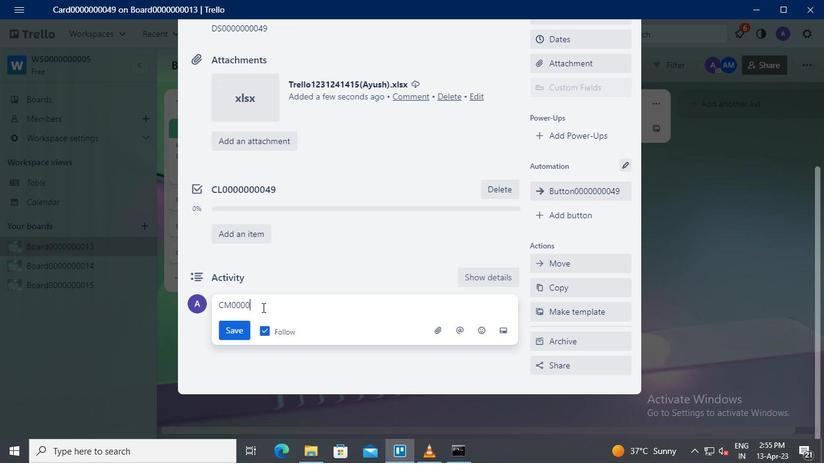 
Action: Keyboard <96>
Screenshot: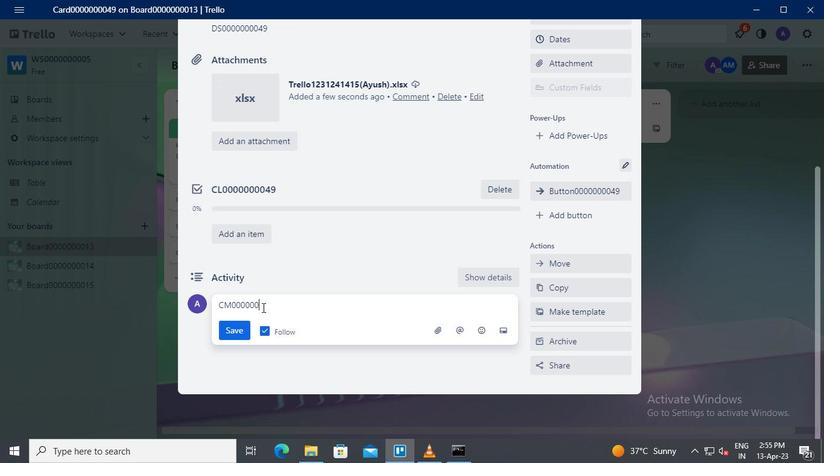
Action: Keyboard <96>
Screenshot: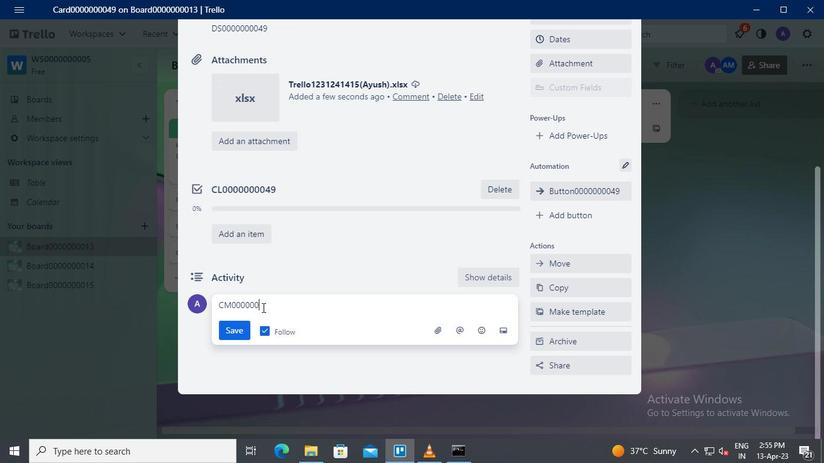 
Action: Keyboard <100>
Screenshot: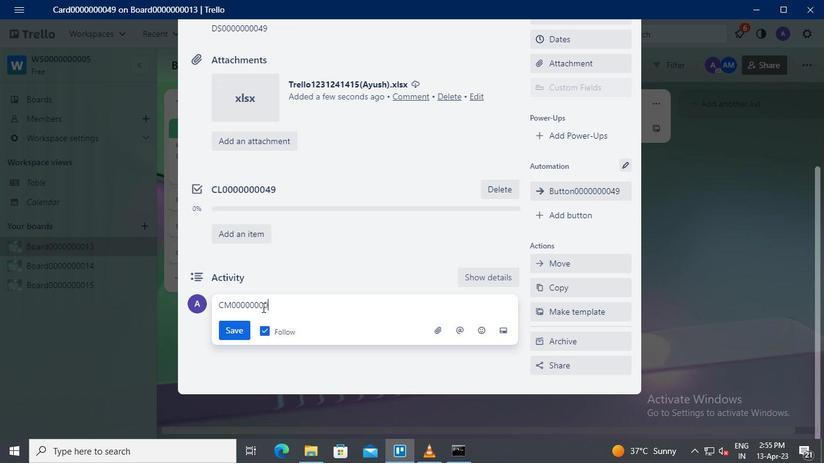 
Action: Keyboard <105>
Screenshot: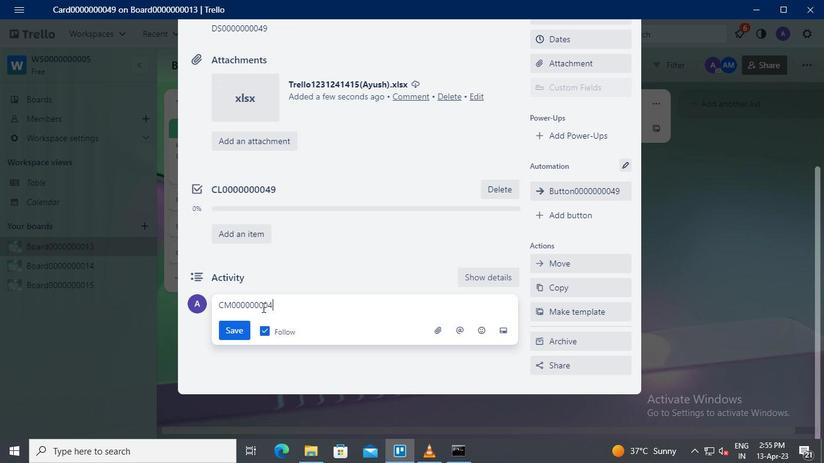 
Action: Mouse moved to (242, 328)
Screenshot: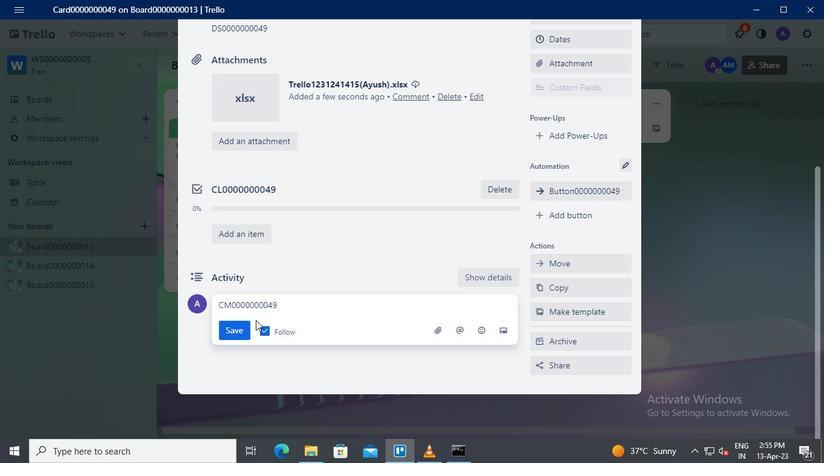 
Action: Mouse pressed left at (242, 328)
Screenshot: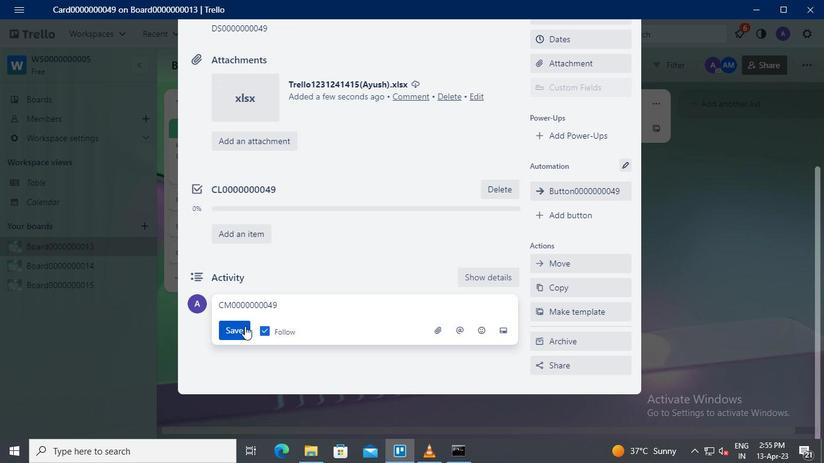 
Action: Mouse moved to (449, 451)
Screenshot: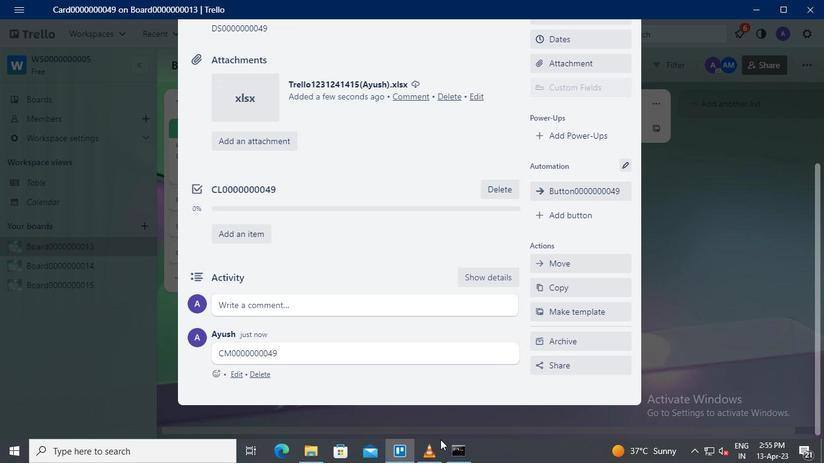 
Action: Mouse pressed left at (449, 451)
Screenshot: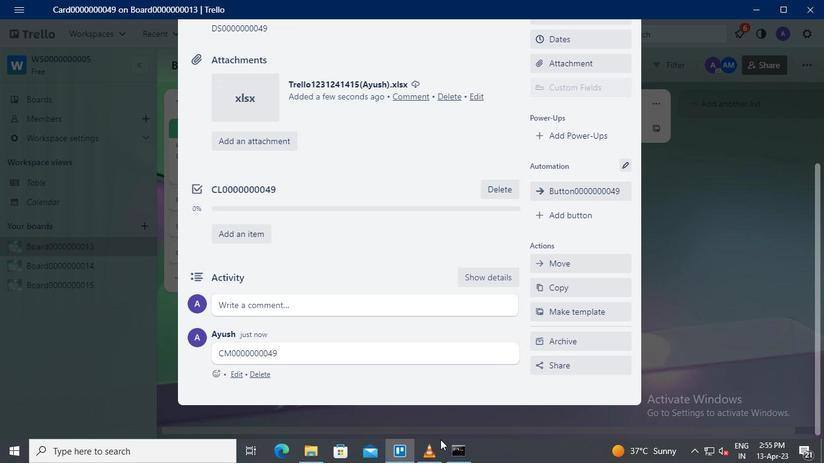
Action: Mouse moved to (658, 92)
Screenshot: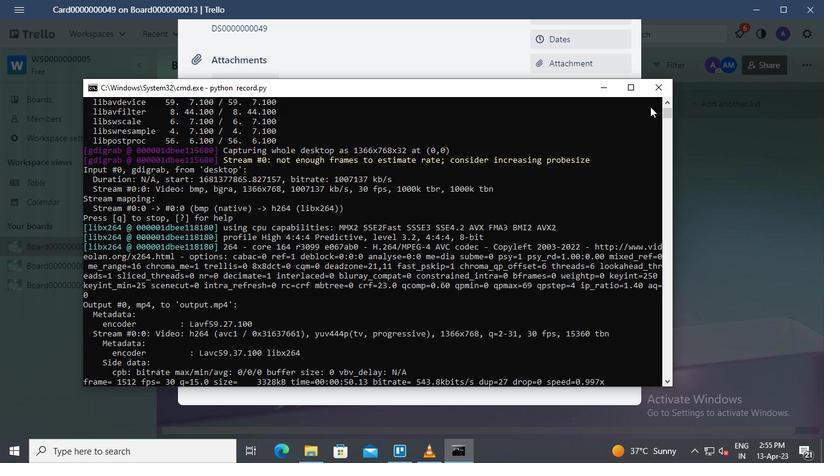 
Action: Mouse pressed left at (658, 92)
Screenshot: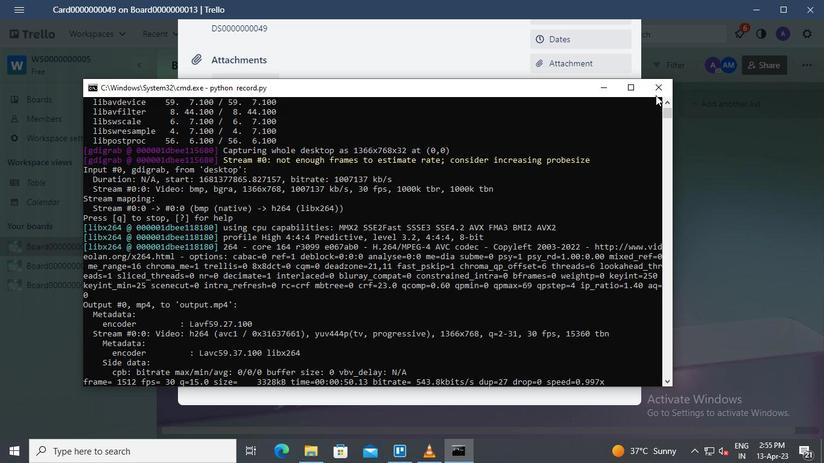 
